 Task: Create tasks for custom objects in education management.
Action: Mouse moved to (13, 58)
Screenshot: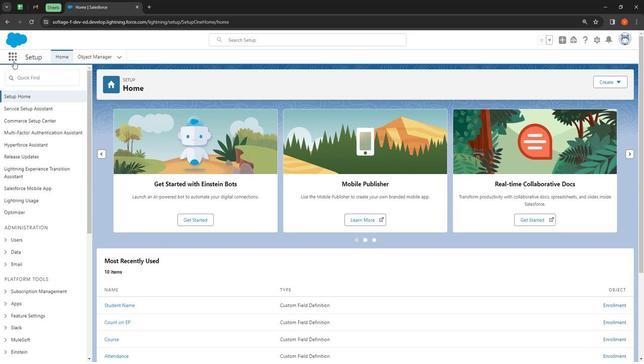 
Action: Mouse pressed left at (13, 58)
Screenshot: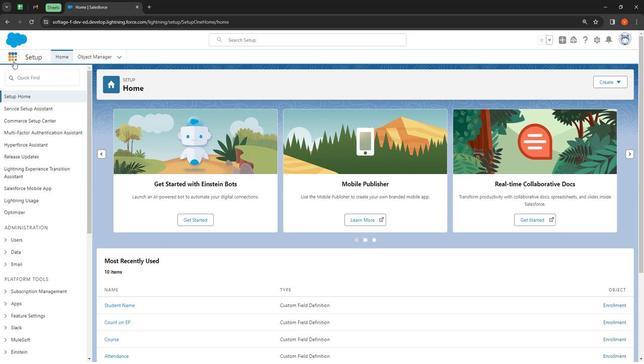 
Action: Mouse moved to (25, 193)
Screenshot: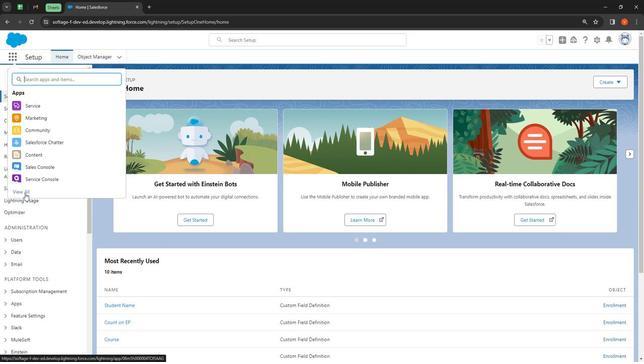 
Action: Mouse pressed left at (25, 193)
Screenshot: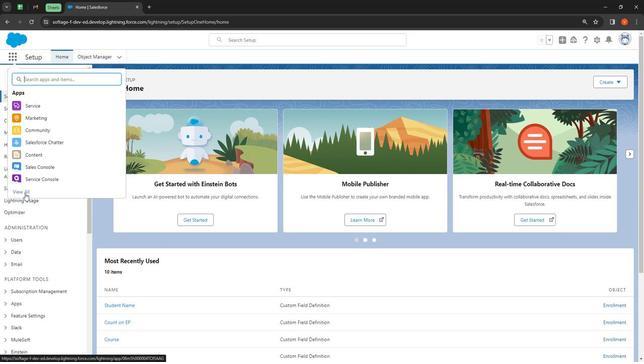 
Action: Mouse moved to (272, 75)
Screenshot: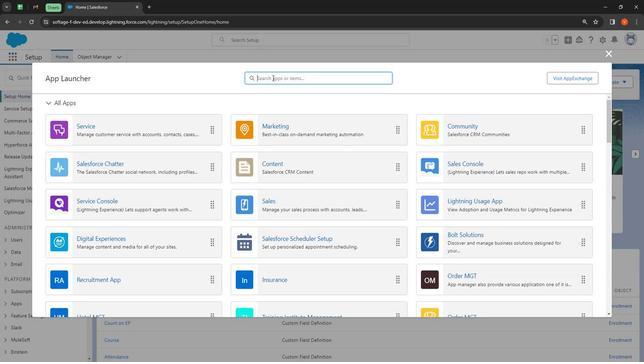 
Action: Mouse pressed left at (272, 75)
Screenshot: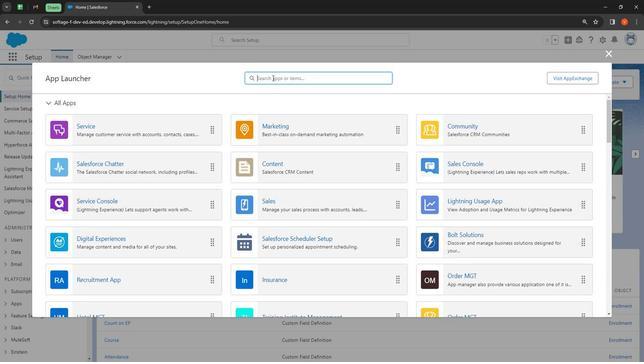 
Action: Mouse moved to (273, 75)
Screenshot: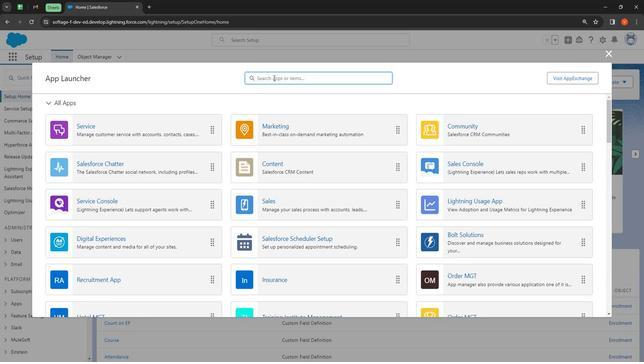 
Action: Key pressed task
Screenshot: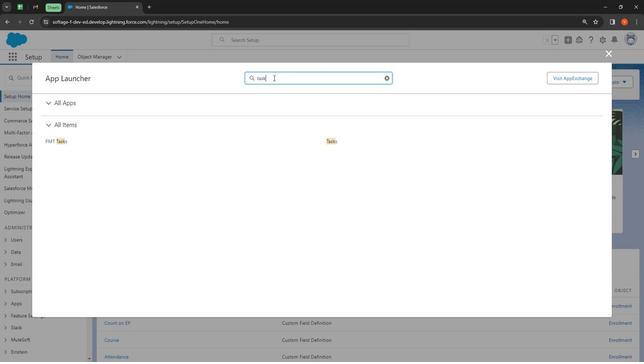
Action: Mouse moved to (331, 142)
Screenshot: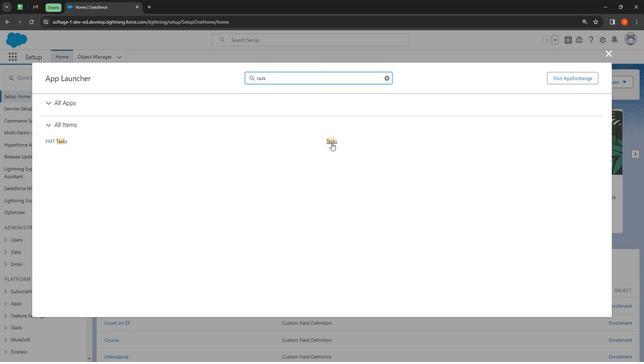 
Action: Mouse pressed left at (331, 142)
Screenshot: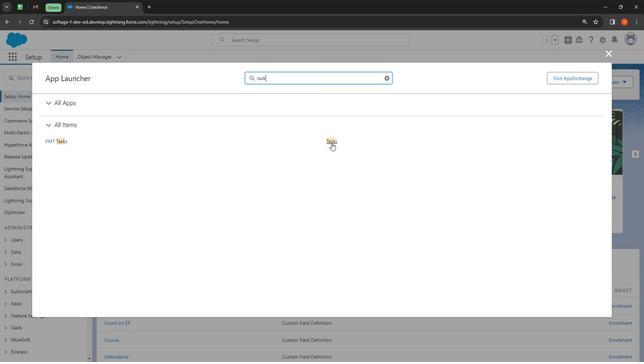 
Action: Mouse moved to (140, 82)
Screenshot: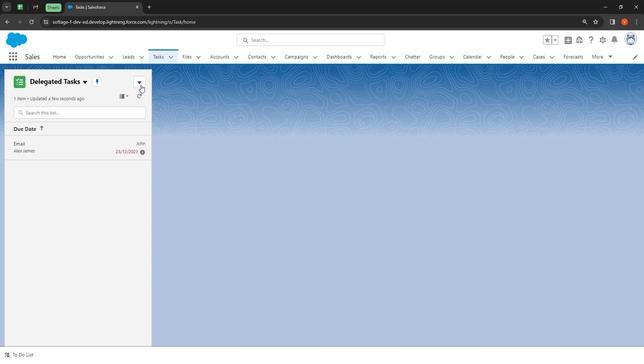 
Action: Mouse pressed left at (140, 82)
Screenshot: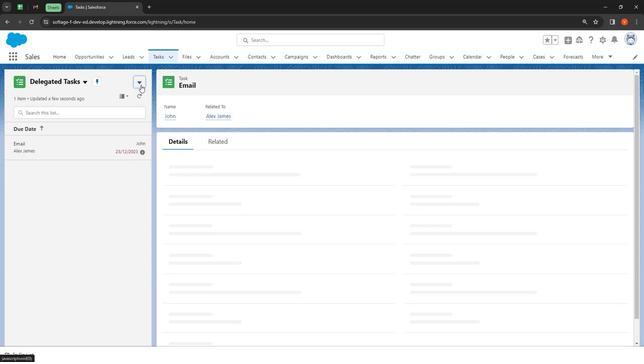 
Action: Mouse moved to (146, 95)
Screenshot: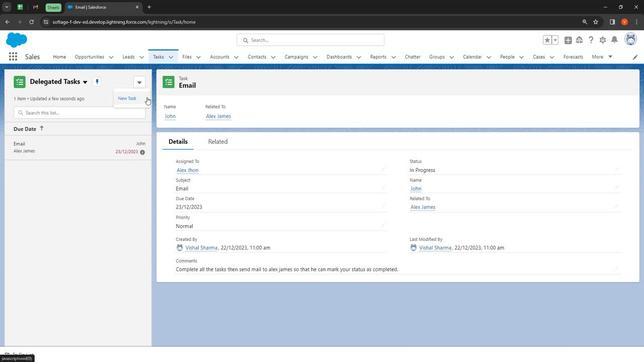 
Action: Mouse pressed left at (146, 95)
Screenshot: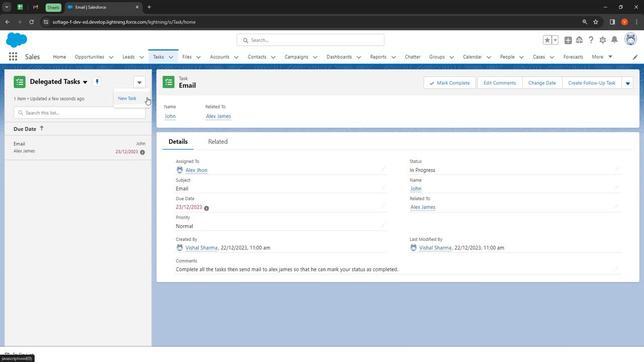 
Action: Mouse moved to (401, 108)
Screenshot: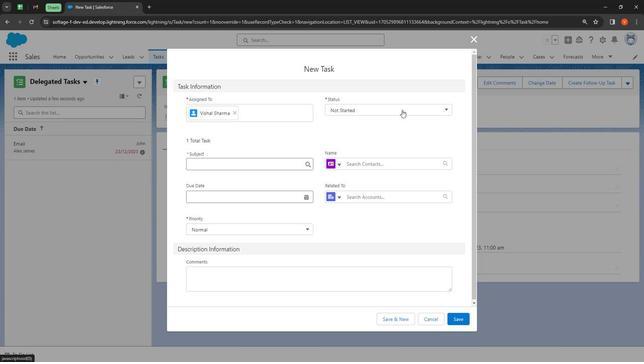 
Action: Mouse pressed left at (401, 108)
Screenshot: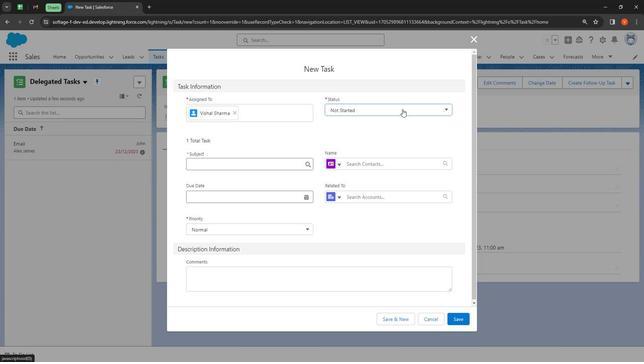 
Action: Mouse moved to (396, 150)
Screenshot: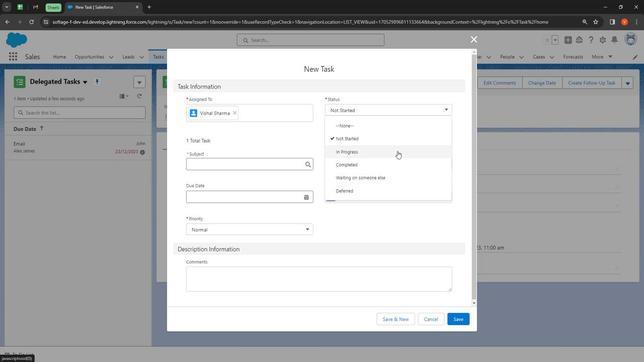 
Action: Mouse pressed left at (396, 150)
Screenshot: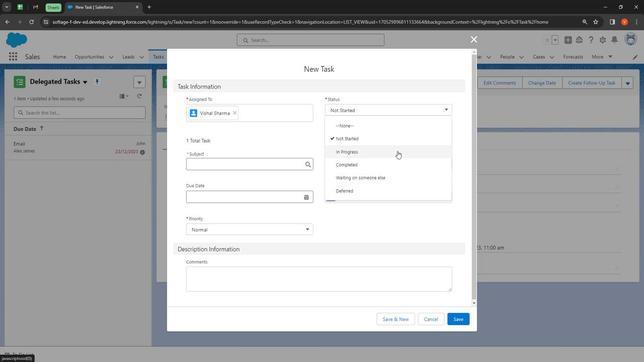 
Action: Mouse moved to (245, 162)
Screenshot: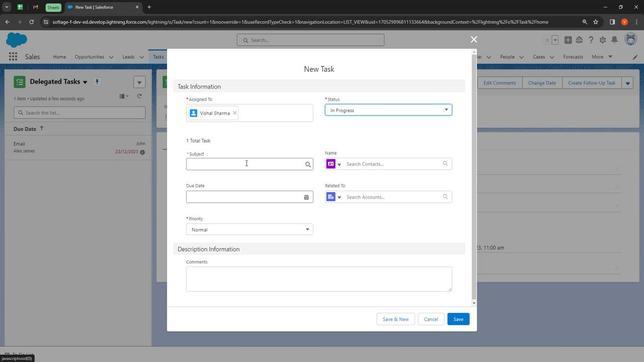
Action: Mouse pressed left at (245, 162)
Screenshot: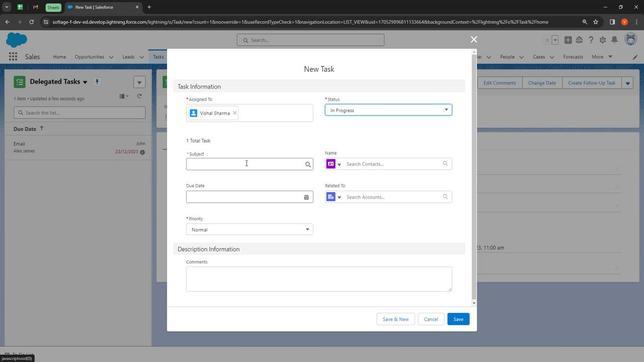 
Action: Mouse moved to (245, 177)
Screenshot: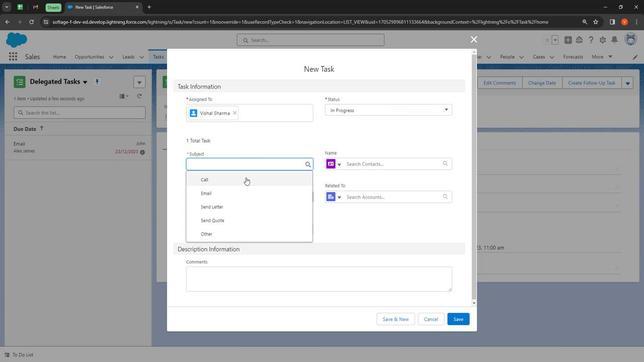 
Action: Mouse pressed left at (245, 177)
Screenshot: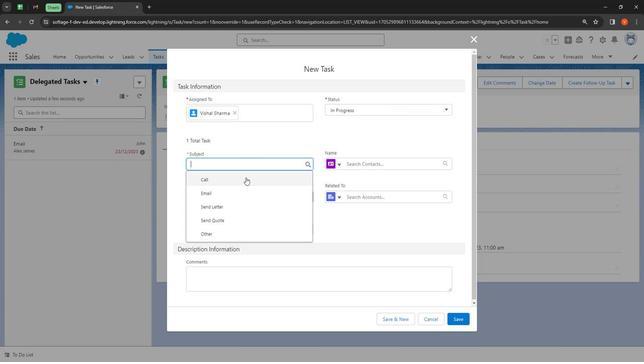 
Action: Mouse moved to (372, 162)
Screenshot: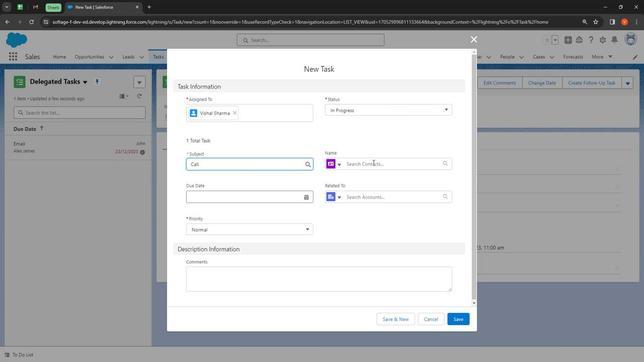 
Action: Mouse pressed left at (372, 162)
Screenshot: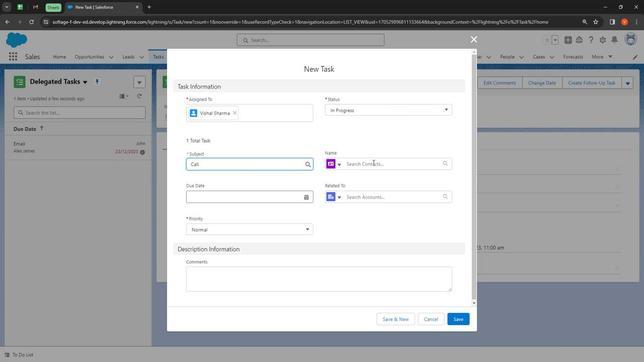 
Action: Mouse moved to (370, 197)
Screenshot: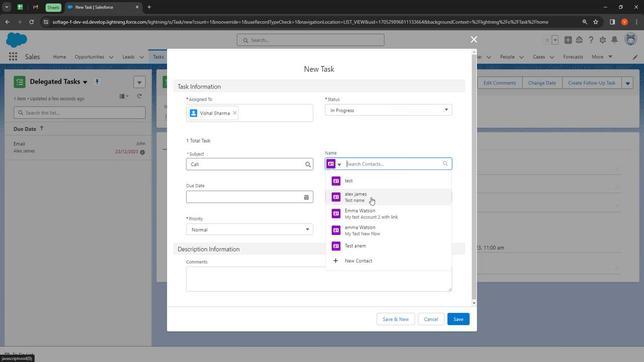 
Action: Mouse pressed left at (370, 197)
Screenshot: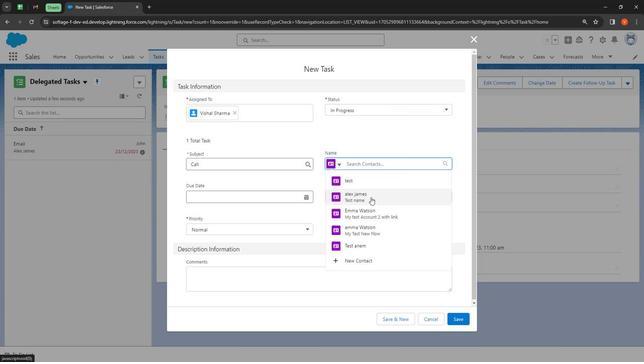 
Action: Mouse moved to (339, 202)
Screenshot: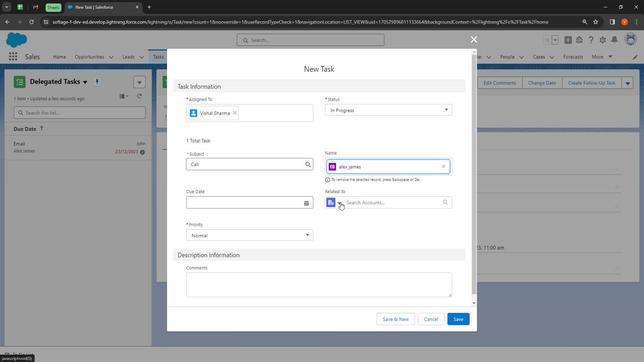 
Action: Mouse pressed left at (339, 202)
Screenshot: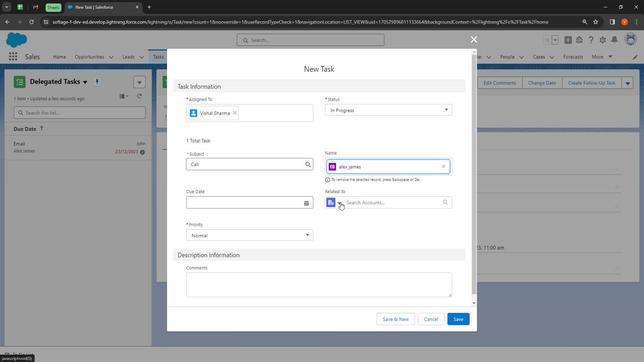 
Action: Mouse moved to (359, 262)
Screenshot: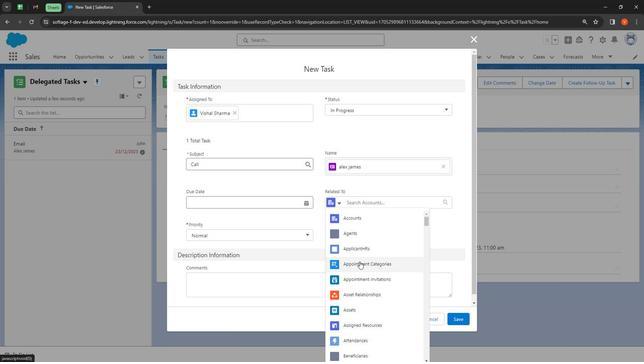 
Action: Mouse scrolled (359, 262) with delta (0, 0)
Screenshot: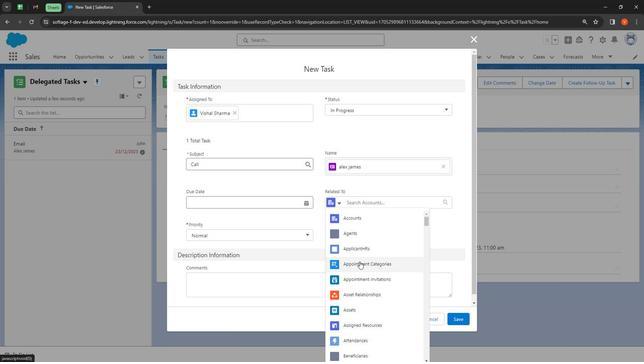 
Action: Mouse moved to (362, 261)
Screenshot: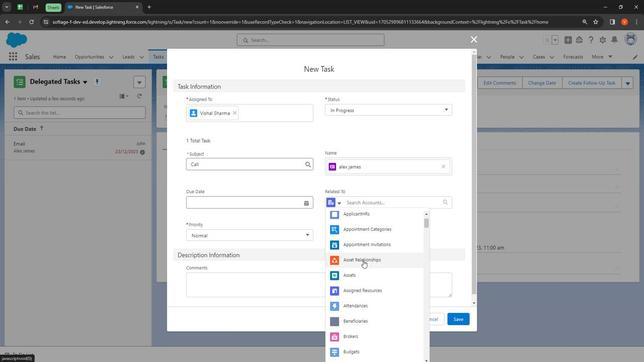 
Action: Mouse scrolled (362, 261) with delta (0, 0)
Screenshot: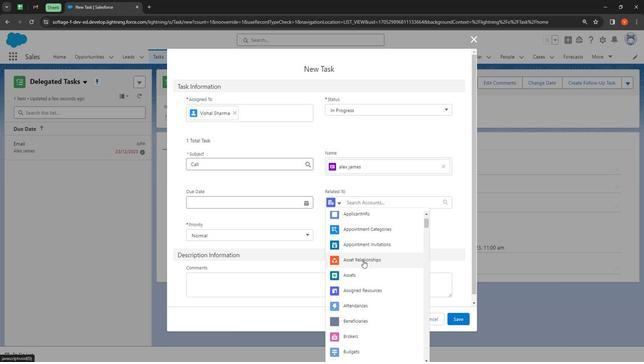 
Action: Mouse scrolled (362, 261) with delta (0, 0)
Screenshot: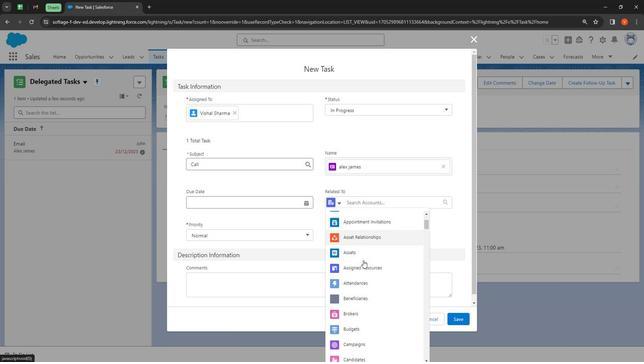 
Action: Mouse scrolled (362, 261) with delta (0, 0)
Screenshot: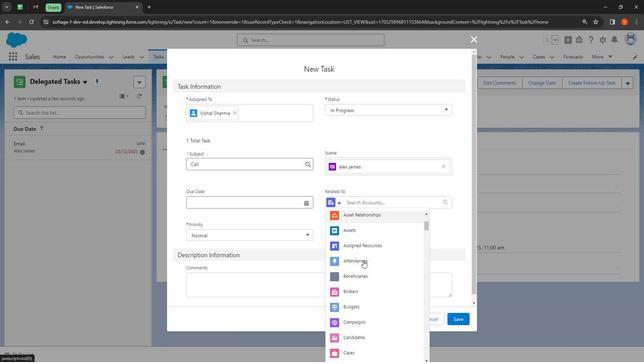 
Action: Mouse scrolled (362, 261) with delta (0, 0)
Screenshot: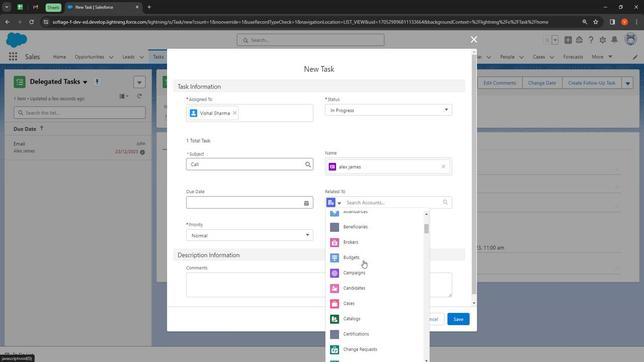 
Action: Mouse moved to (363, 263)
Screenshot: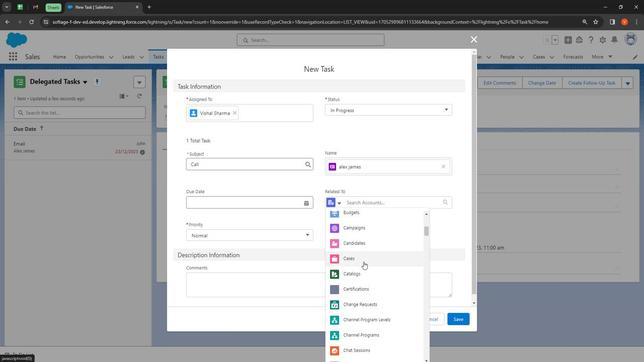 
Action: Mouse scrolled (363, 262) with delta (0, 0)
Screenshot: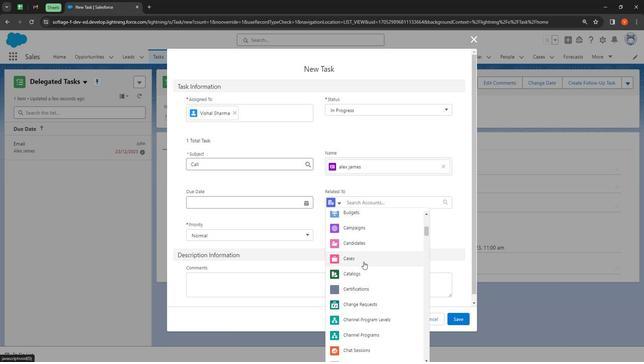 
Action: Mouse moved to (363, 263)
Screenshot: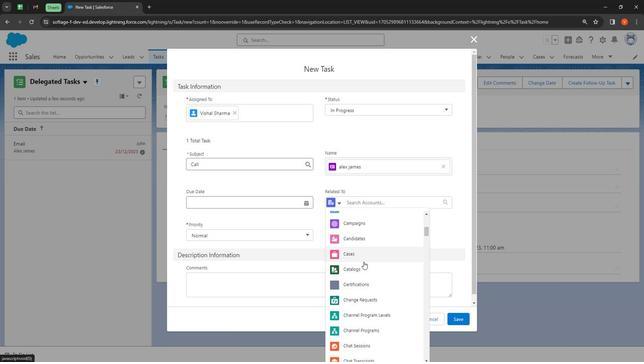 
Action: Mouse scrolled (363, 262) with delta (0, 0)
Screenshot: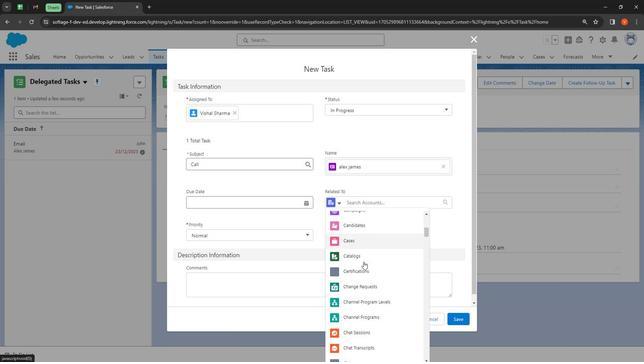 
Action: Mouse scrolled (363, 262) with delta (0, 0)
Screenshot: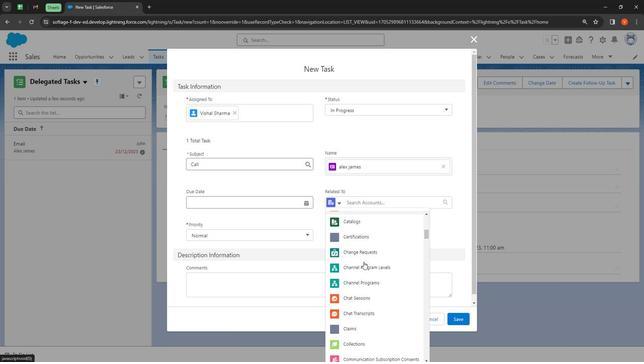 
Action: Mouse scrolled (363, 262) with delta (0, 0)
Screenshot: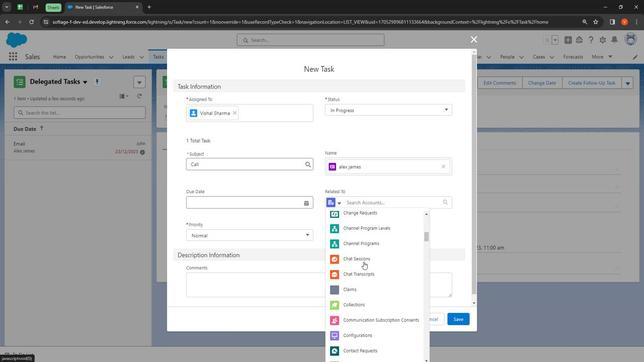 
Action: Mouse scrolled (363, 262) with delta (0, 0)
Screenshot: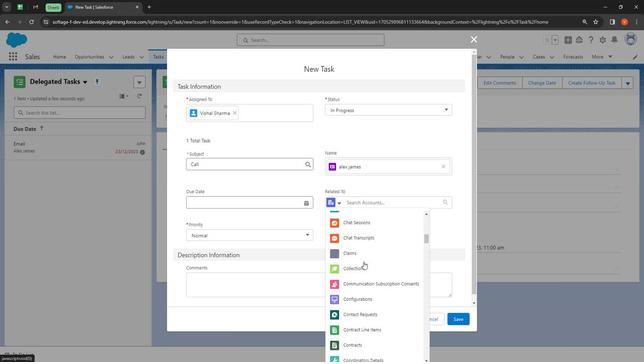 
Action: Mouse scrolled (363, 262) with delta (0, 0)
Screenshot: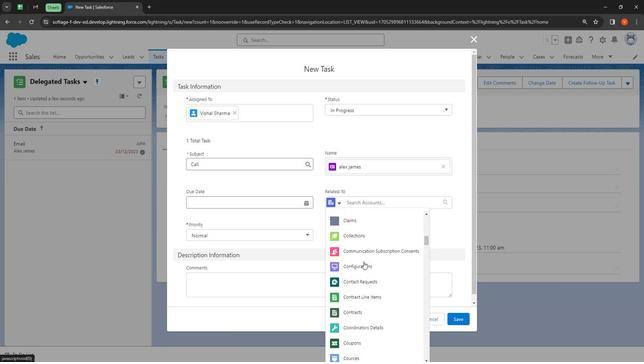 
Action: Mouse moved to (363, 262)
Screenshot: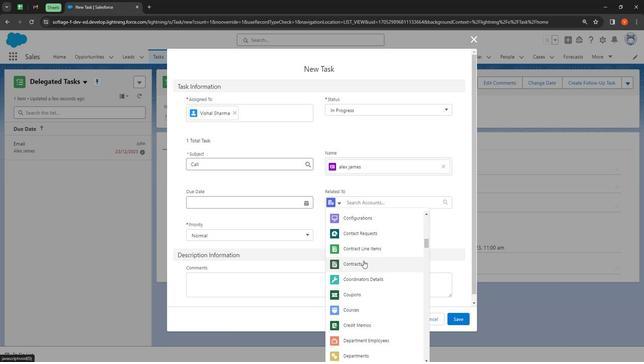 
Action: Mouse scrolled (363, 261) with delta (0, 0)
Screenshot: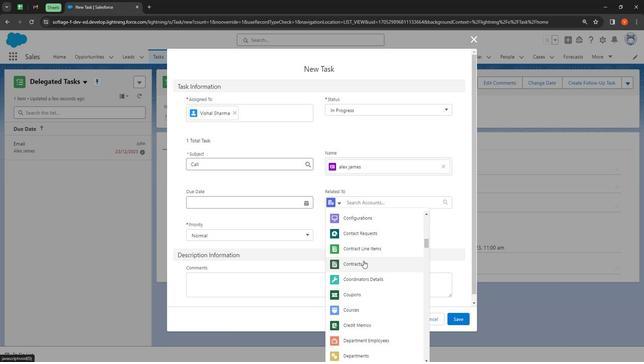 
Action: Mouse scrolled (363, 261) with delta (0, 0)
Screenshot: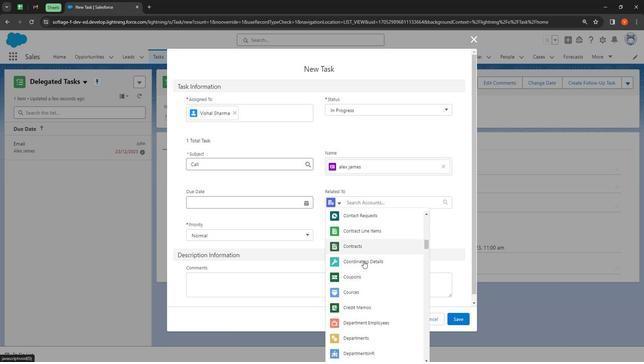 
Action: Mouse scrolled (363, 261) with delta (0, 0)
Screenshot: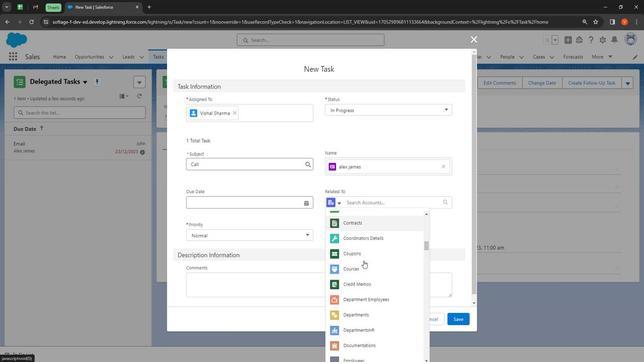 
Action: Mouse scrolled (363, 261) with delta (0, 0)
Screenshot: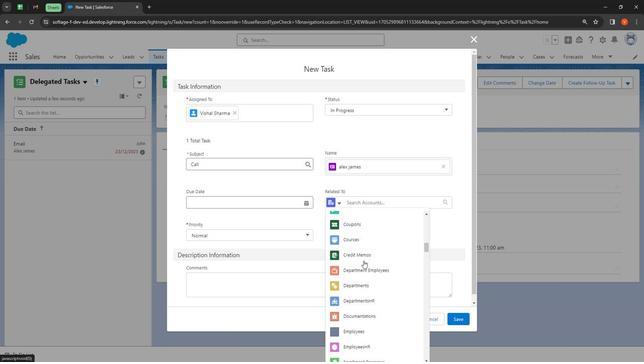 
Action: Mouse scrolled (363, 261) with delta (0, 0)
Screenshot: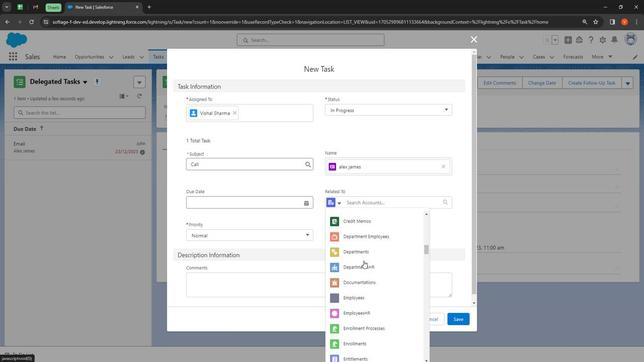 
Action: Mouse scrolled (363, 261) with delta (0, 0)
Screenshot: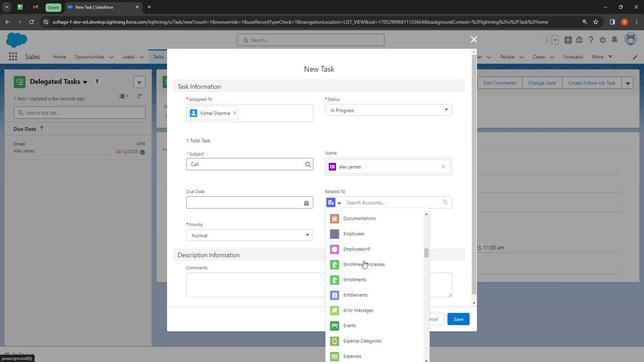 
Action: Mouse scrolled (363, 261) with delta (0, 0)
Screenshot: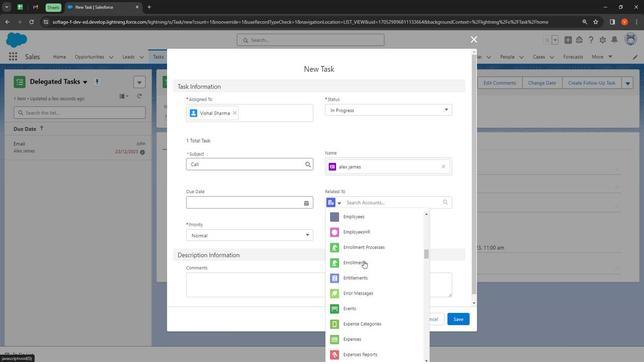 
Action: Mouse scrolled (363, 261) with delta (0, 0)
Screenshot: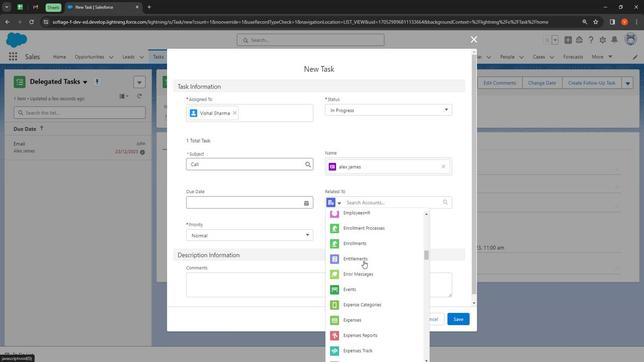 
Action: Mouse moved to (362, 256)
Screenshot: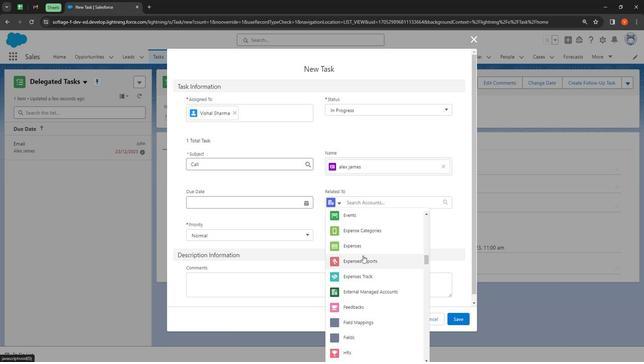 
Action: Mouse scrolled (362, 256) with delta (0, 0)
Screenshot: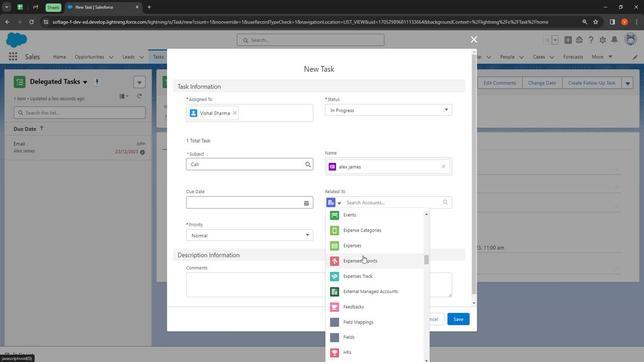 
Action: Mouse scrolled (362, 256) with delta (0, 0)
Screenshot: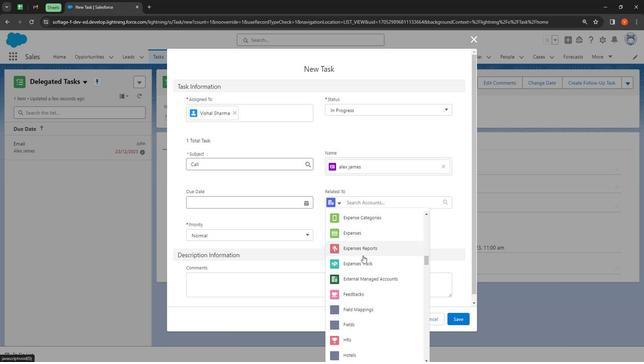
Action: Mouse scrolled (362, 256) with delta (0, 0)
Screenshot: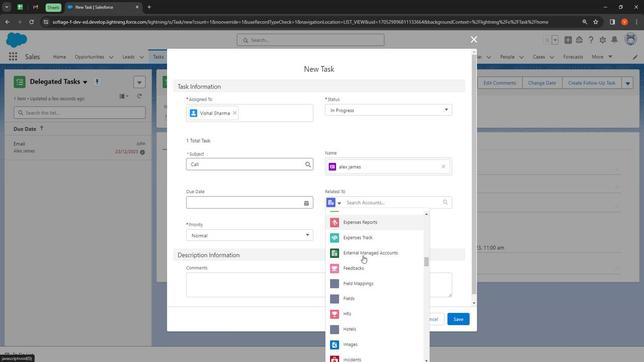 
Action: Mouse scrolled (362, 256) with delta (0, 0)
Screenshot: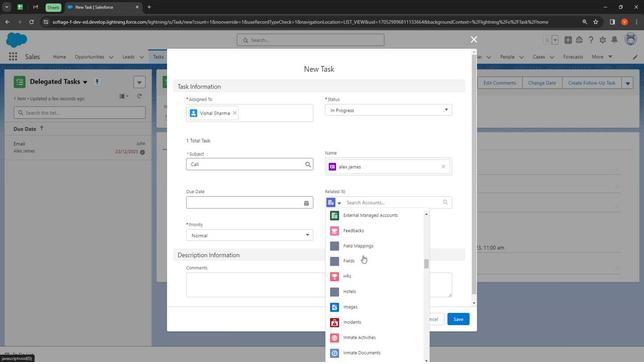 
Action: Mouse moved to (368, 262)
Screenshot: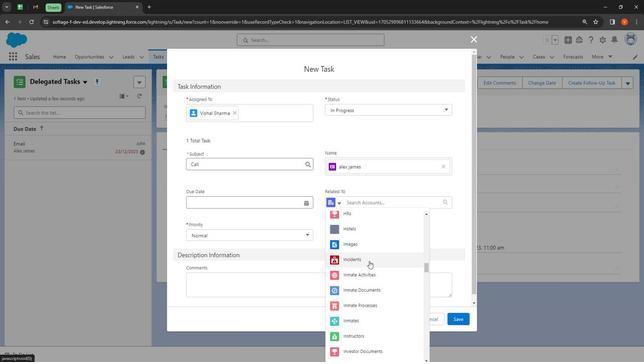 
Action: Mouse scrolled (368, 261) with delta (0, 0)
Screenshot: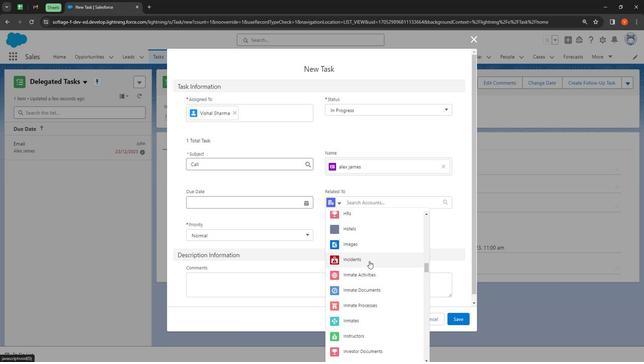 
Action: Mouse moved to (369, 263)
Screenshot: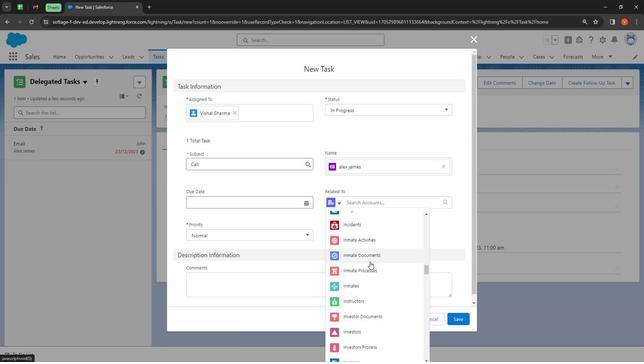 
Action: Mouse scrolled (369, 262) with delta (0, 0)
Screenshot: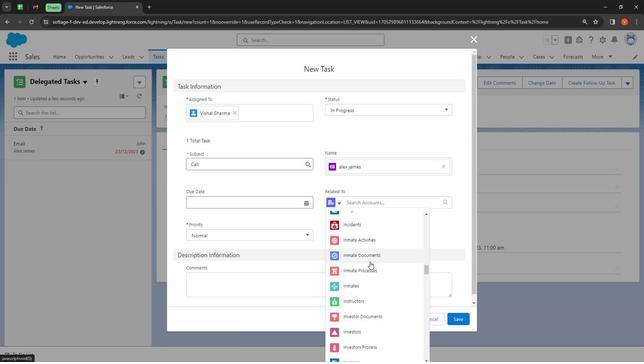 
Action: Mouse moved to (369, 263)
Screenshot: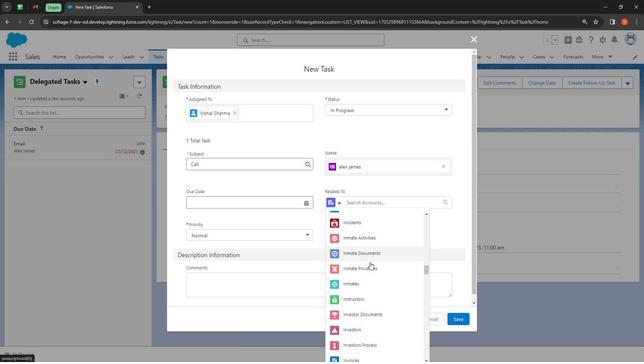 
Action: Mouse scrolled (369, 263) with delta (0, 0)
Screenshot: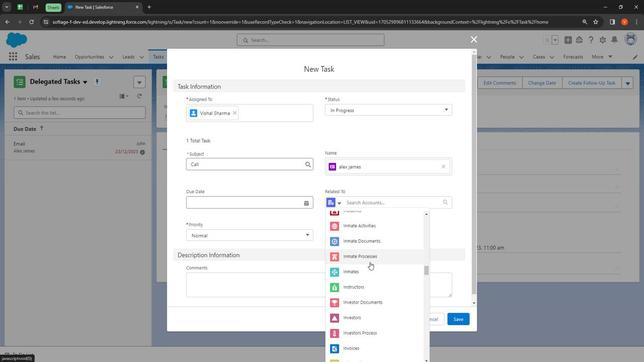 
Action: Mouse scrolled (369, 263) with delta (0, 0)
Screenshot: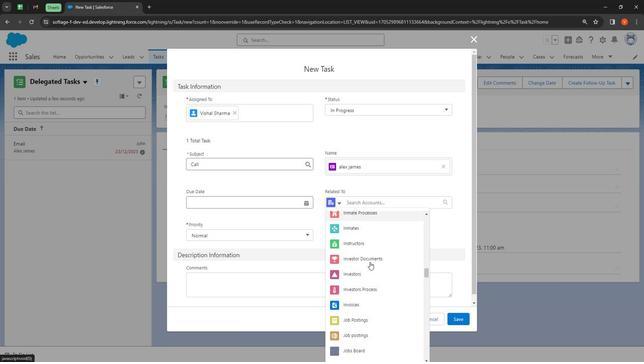 
Action: Mouse scrolled (369, 263) with delta (0, 0)
Screenshot: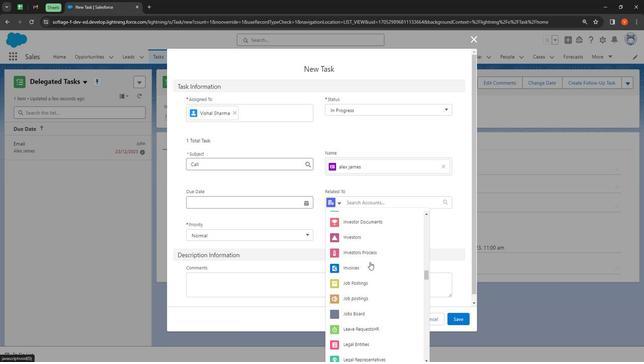 
Action: Mouse moved to (370, 263)
Screenshot: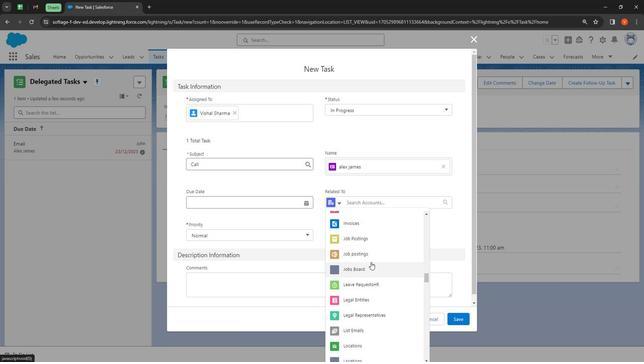 
Action: Mouse scrolled (370, 263) with delta (0, 0)
Screenshot: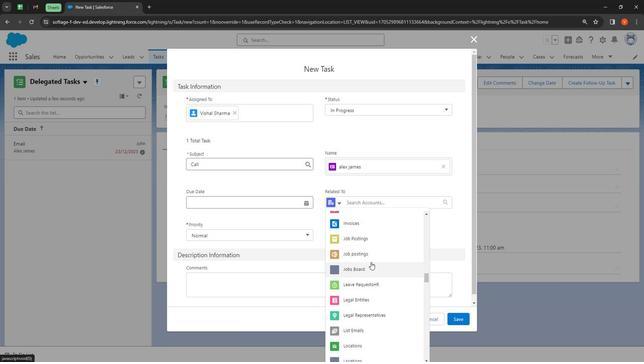 
Action: Mouse moved to (372, 260)
Screenshot: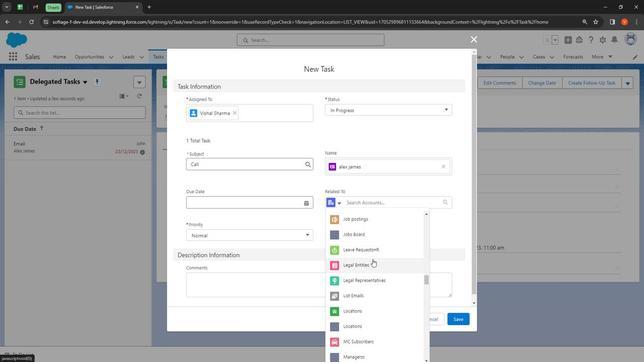 
Action: Mouse scrolled (372, 260) with delta (0, 0)
Screenshot: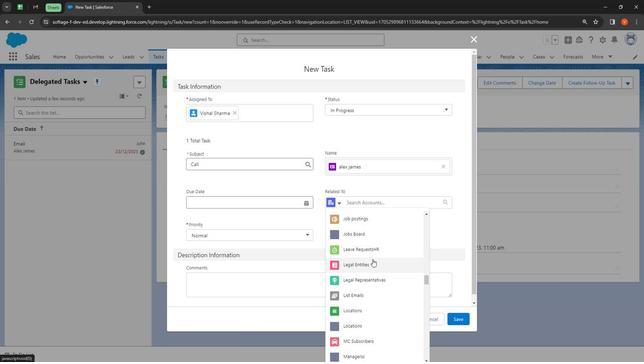 
Action: Mouse scrolled (372, 260) with delta (0, 0)
Screenshot: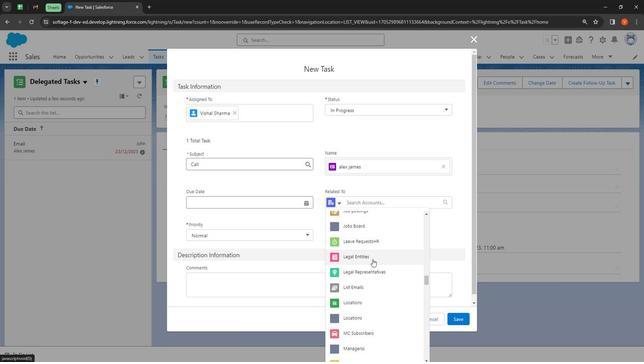 
Action: Mouse scrolled (372, 260) with delta (0, 0)
Screenshot: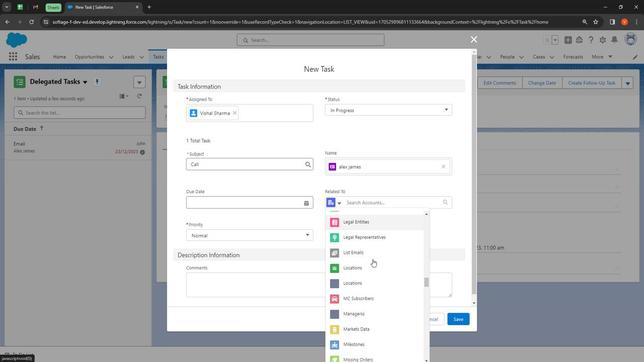 
Action: Mouse scrolled (372, 260) with delta (0, 0)
Screenshot: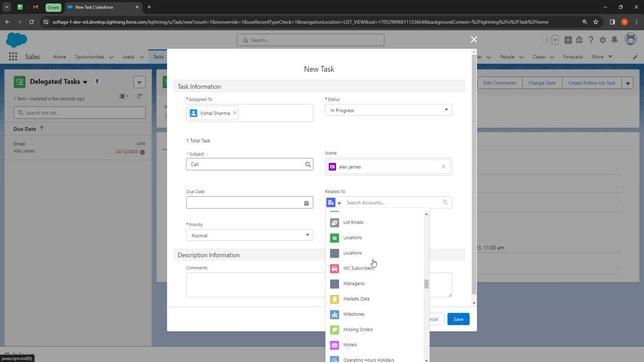 
Action: Mouse moved to (372, 259)
Screenshot: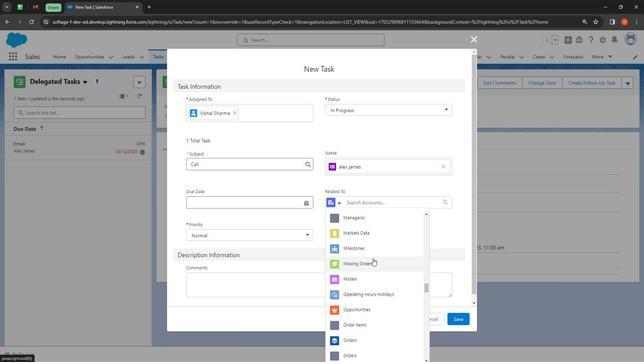 
Action: Mouse scrolled (372, 259) with delta (0, 0)
Screenshot: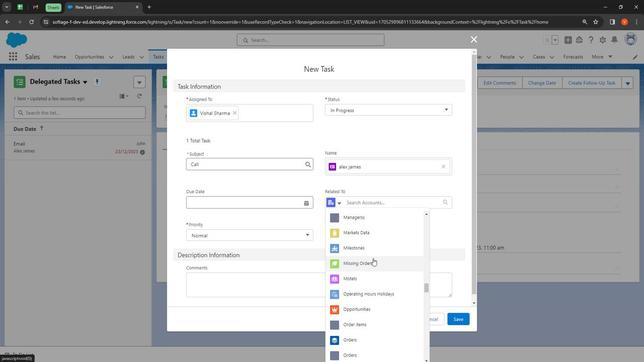 
Action: Mouse scrolled (372, 259) with delta (0, 0)
Screenshot: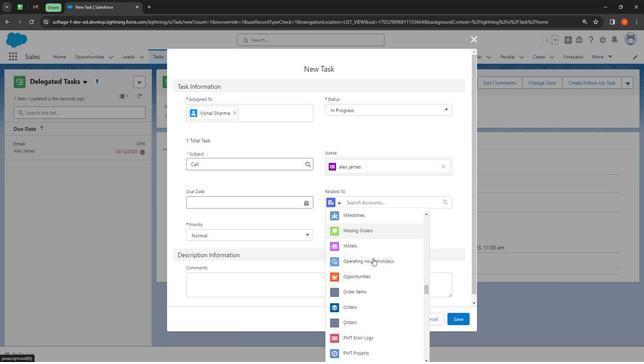 
Action: Mouse scrolled (372, 259) with delta (0, 0)
Screenshot: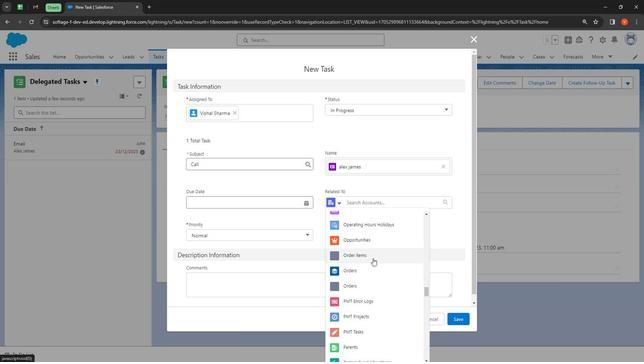 
Action: Mouse scrolled (372, 259) with delta (0, 0)
Screenshot: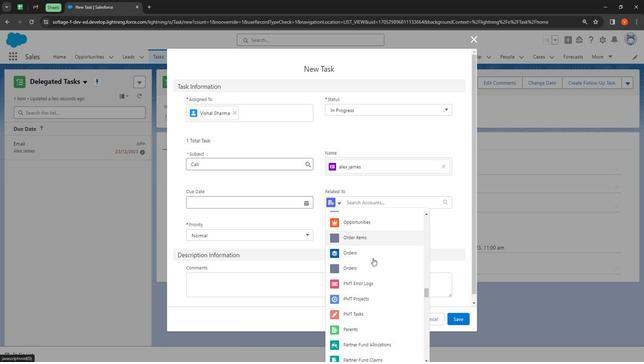 
Action: Mouse scrolled (372, 259) with delta (0, 0)
Screenshot: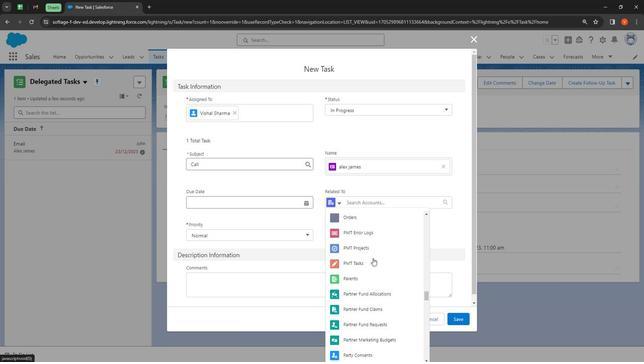 
Action: Mouse moved to (360, 246)
Screenshot: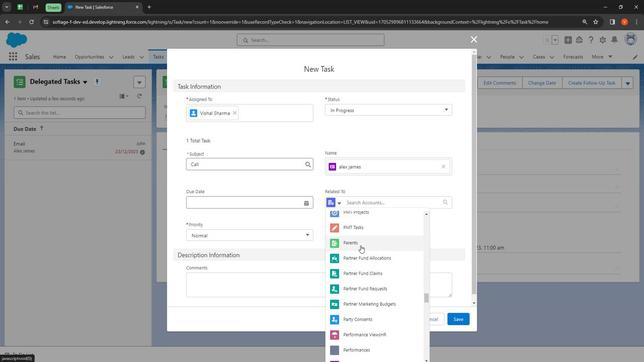 
Action: Mouse pressed left at (360, 246)
Screenshot: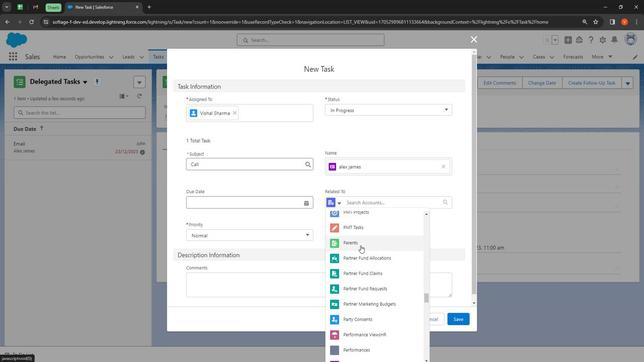 
Action: Mouse moved to (364, 201)
Screenshot: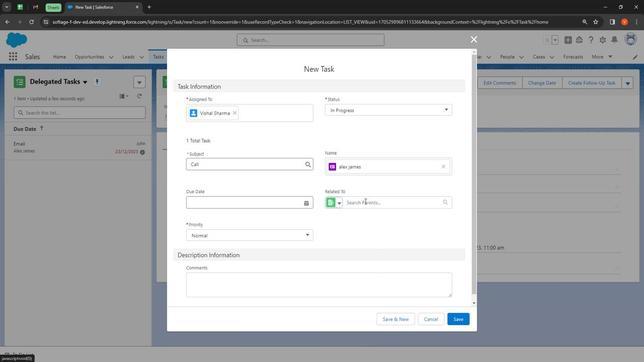 
Action: Mouse pressed left at (364, 201)
Screenshot: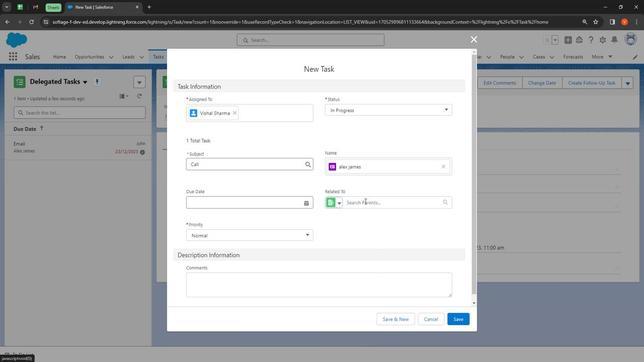 
Action: Mouse moved to (367, 232)
Screenshot: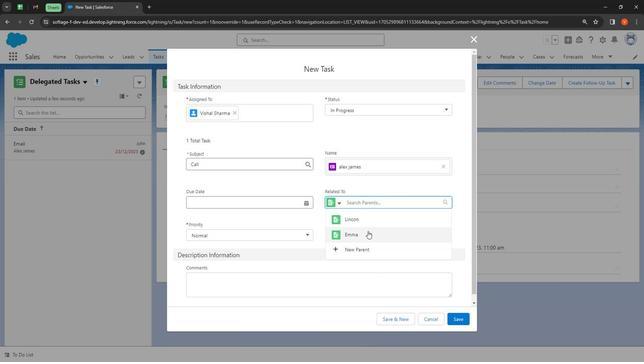 
Action: Mouse pressed left at (367, 232)
Screenshot: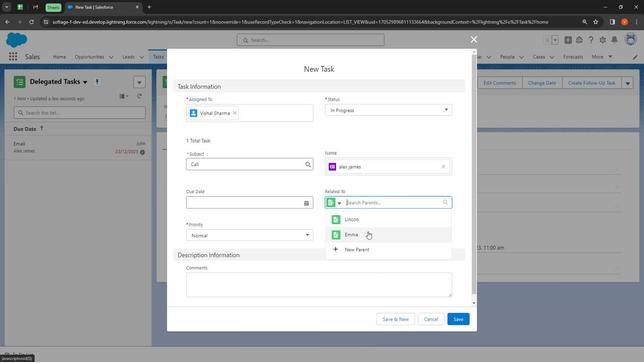 
Action: Mouse moved to (253, 205)
Screenshot: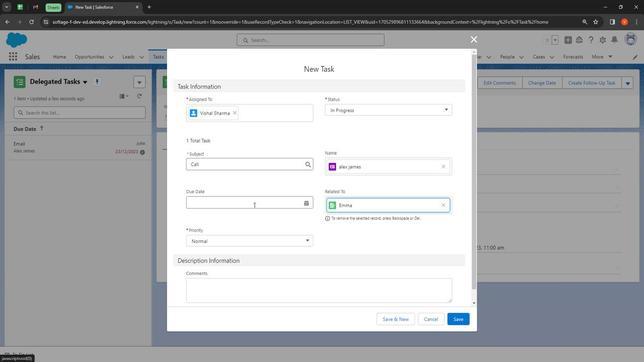 
Action: Mouse pressed left at (253, 205)
Screenshot: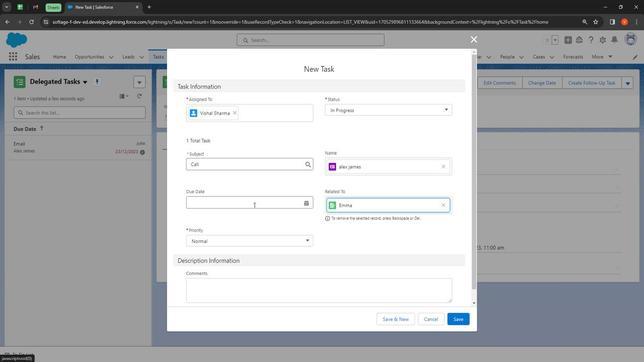 
Action: Mouse moved to (248, 279)
Screenshot: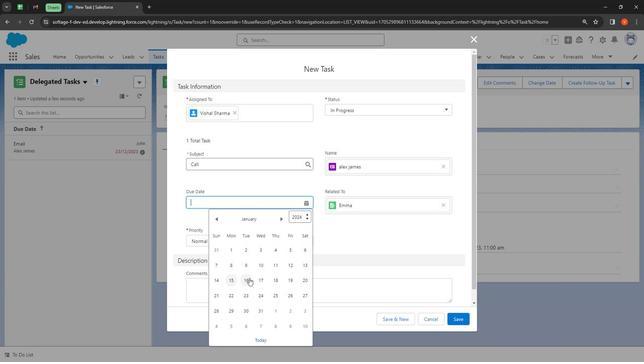 
Action: Mouse pressed left at (248, 279)
Screenshot: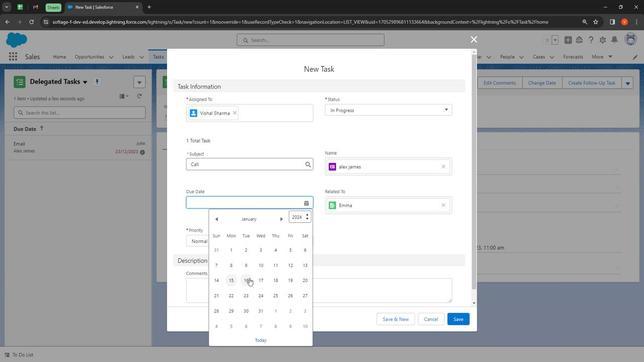 
Action: Mouse moved to (218, 246)
Screenshot: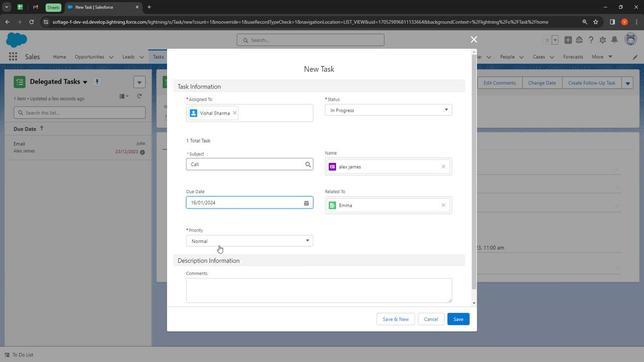 
Action: Mouse pressed left at (218, 246)
Screenshot: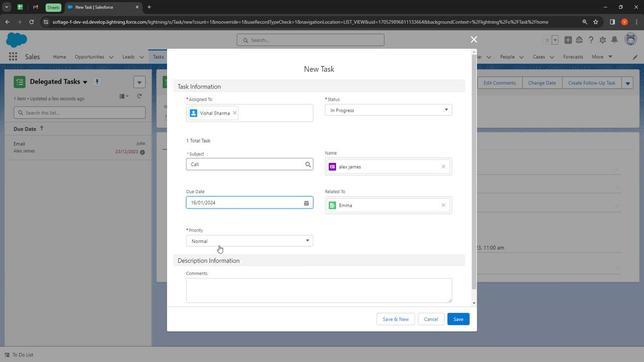 
Action: Mouse moved to (222, 273)
Screenshot: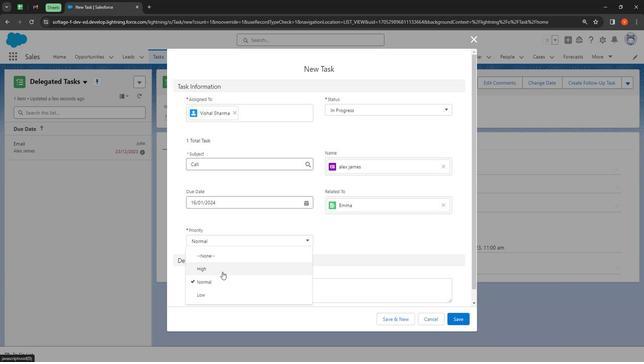 
Action: Mouse pressed left at (222, 273)
Screenshot: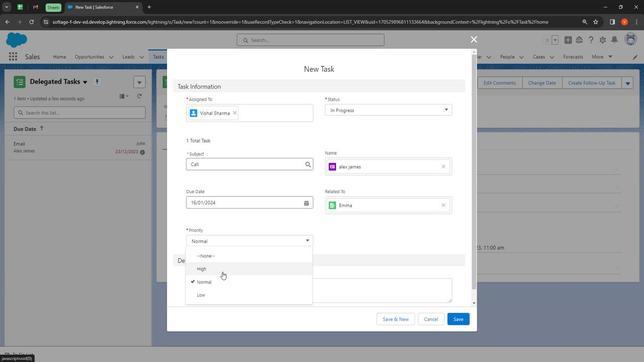 
Action: Mouse moved to (223, 288)
Screenshot: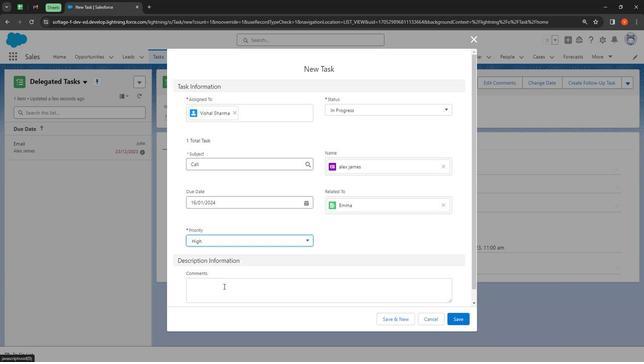 
Action: Mouse pressed left at (223, 288)
Screenshot: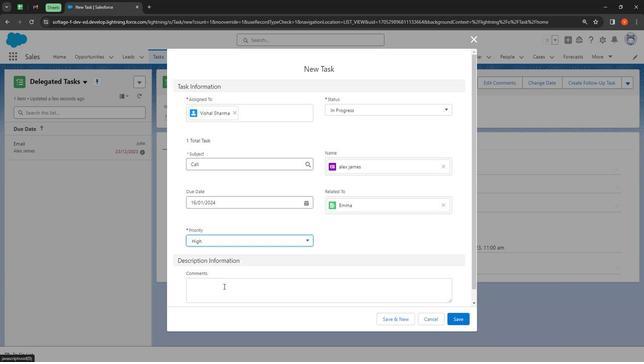 
Action: Mouse moved to (285, 276)
Screenshot: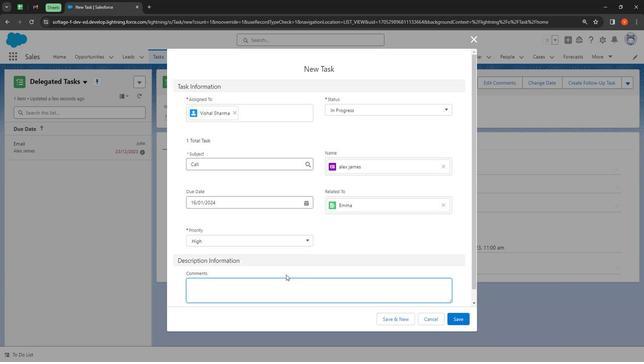 
Action: Key pressed complete<Key.space>this<Key.space>task<Key.space>it<Key.space>is<Key.space>important<Key.space>as<Key.space>t<Key.backspace>due<Key.space>date<Key.space>for<Key.space>this<Key.space>tas<Key.backspace>sk<Key.space>is<Key.space>of<Key.space>tommorow
Screenshot: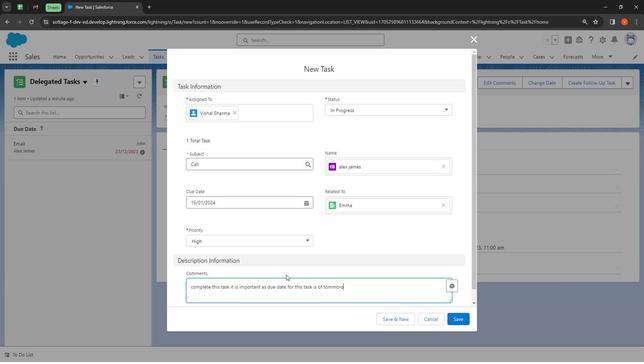 
Action: Mouse moved to (331, 288)
Screenshot: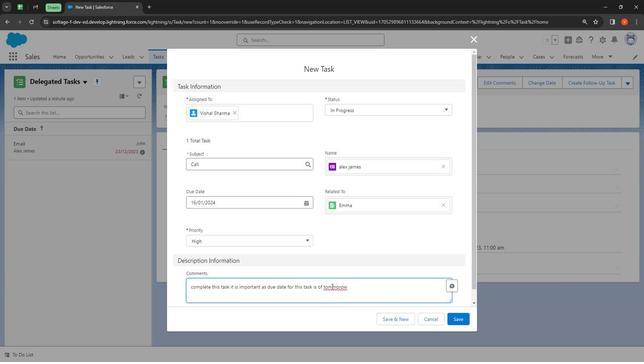 
Action: Mouse pressed right at (331, 288)
Screenshot: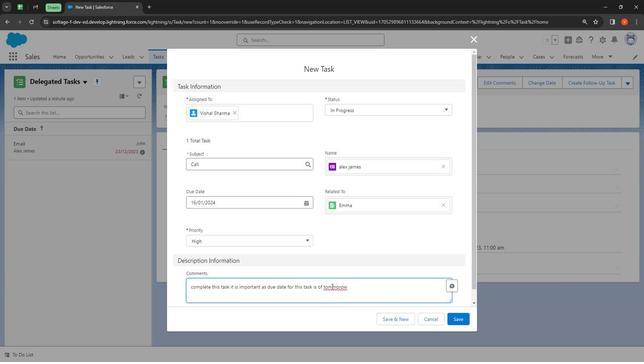 
Action: Mouse moved to (354, 148)
Screenshot: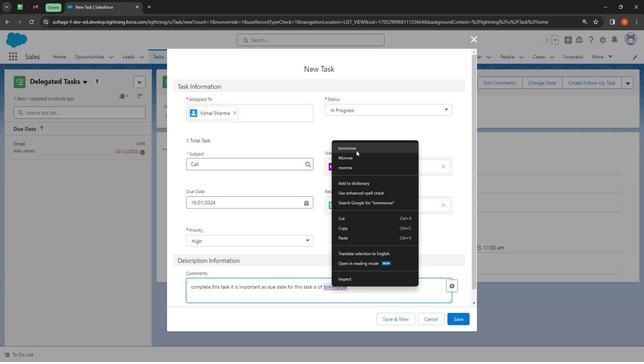 
Action: Mouse pressed left at (354, 148)
Screenshot: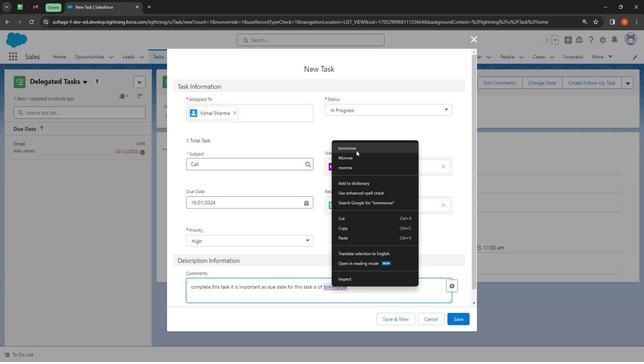 
Action: Mouse moved to (404, 262)
Screenshot: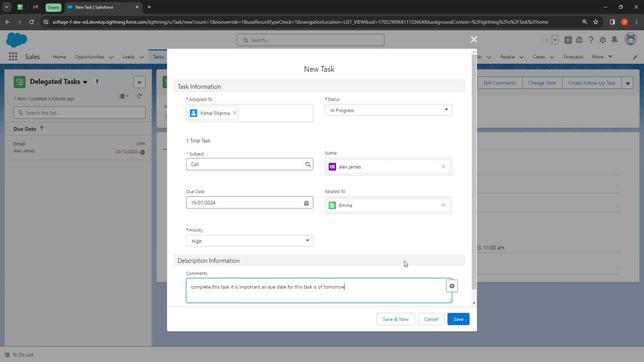 
Action: Mouse scrolled (404, 261) with delta (0, 0)
Screenshot: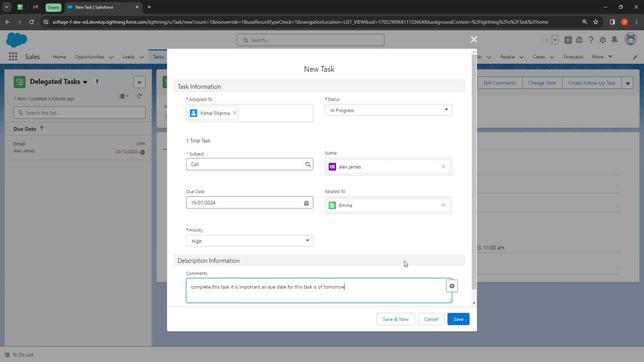 
Action: Mouse moved to (403, 262)
Screenshot: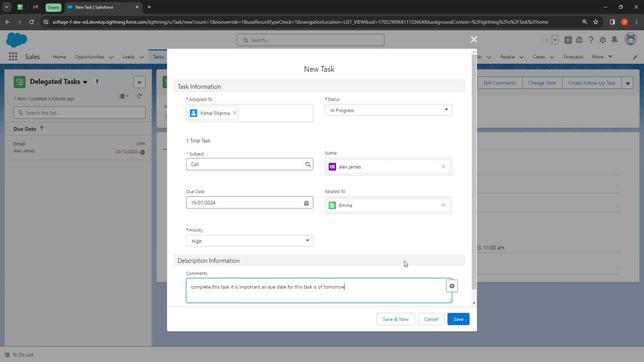 
Action: Mouse scrolled (403, 261) with delta (0, 0)
Screenshot: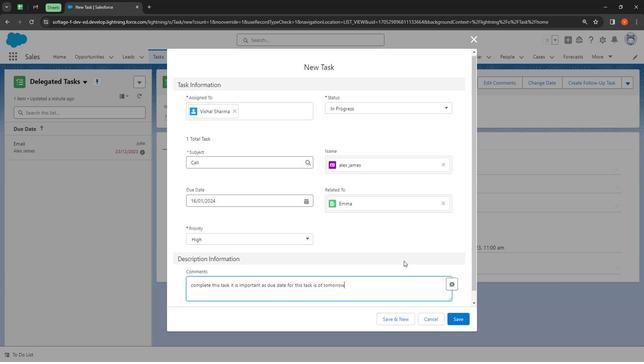 
Action: Mouse moved to (403, 262)
Screenshot: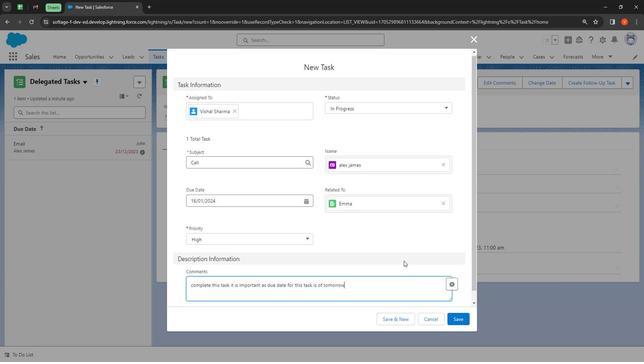 
Action: Mouse scrolled (403, 261) with delta (0, 0)
Screenshot: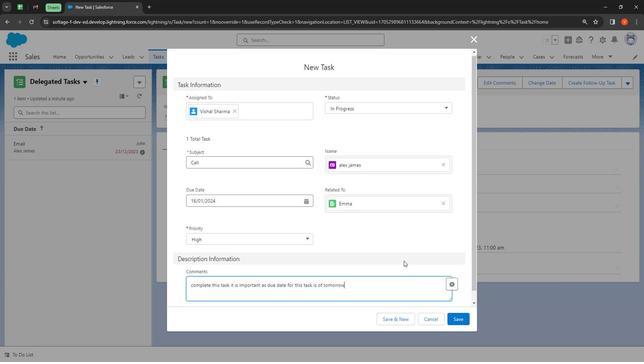 
Action: Mouse moved to (402, 262)
Screenshot: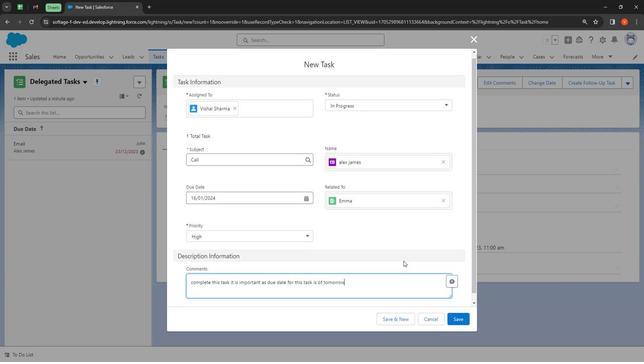 
Action: Mouse scrolled (402, 261) with delta (0, 0)
Screenshot: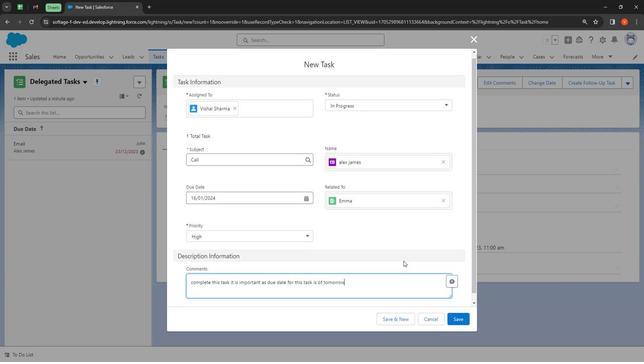
Action: Mouse moved to (402, 262)
Screenshot: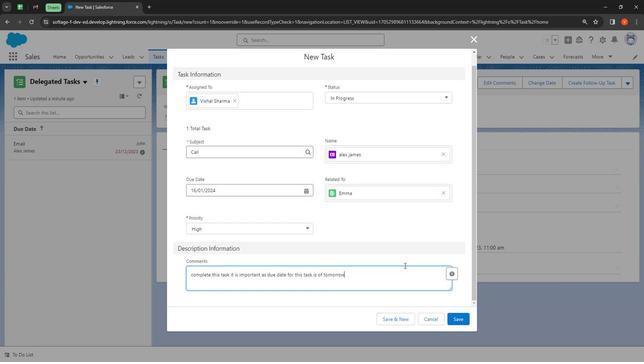 
Action: Mouse scrolled (402, 262) with delta (0, 0)
Screenshot: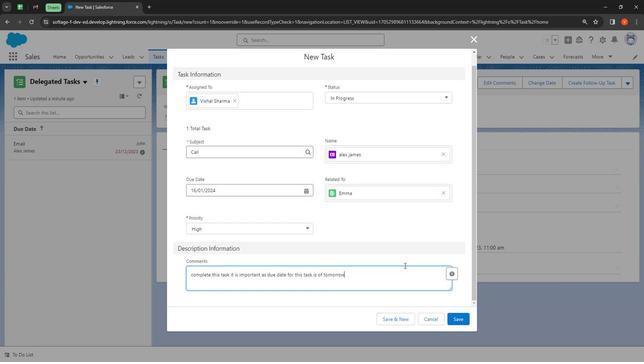 
Action: Mouse moved to (453, 320)
Screenshot: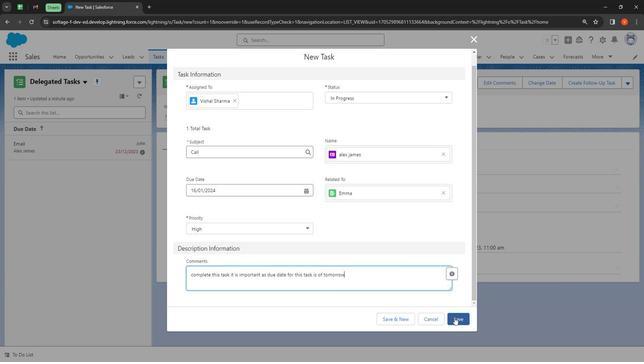 
Action: Mouse pressed left at (453, 320)
Screenshot: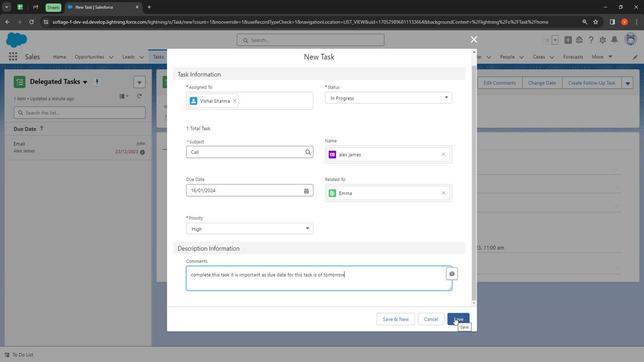 
Action: Mouse moved to (144, 76)
Screenshot: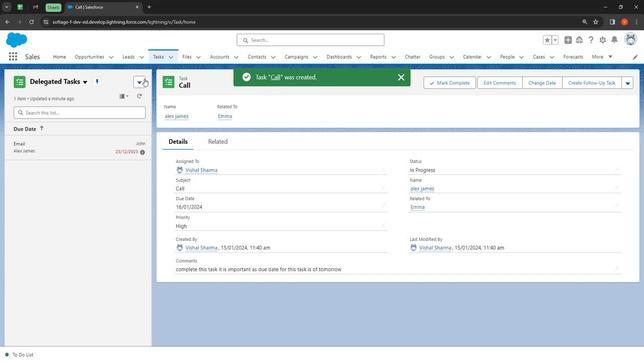 
Action: Mouse pressed left at (144, 76)
Screenshot: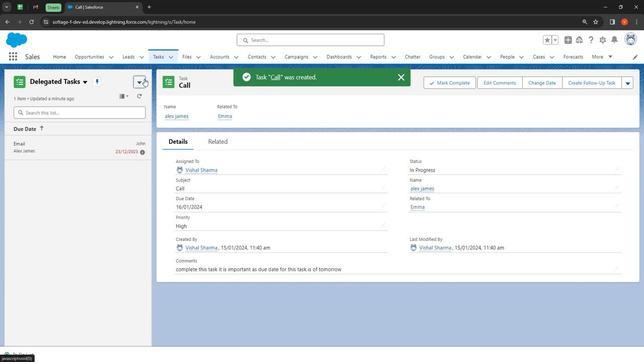 
Action: Mouse moved to (129, 95)
Screenshot: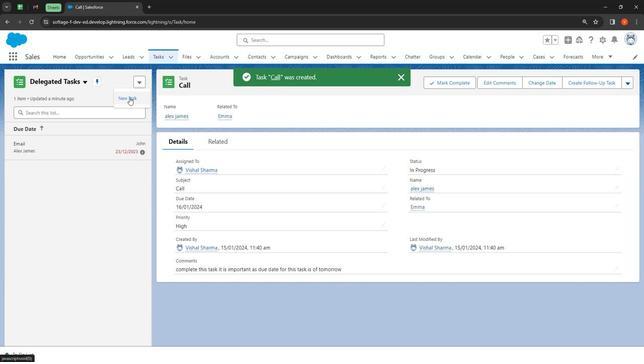 
Action: Mouse pressed left at (129, 95)
Screenshot: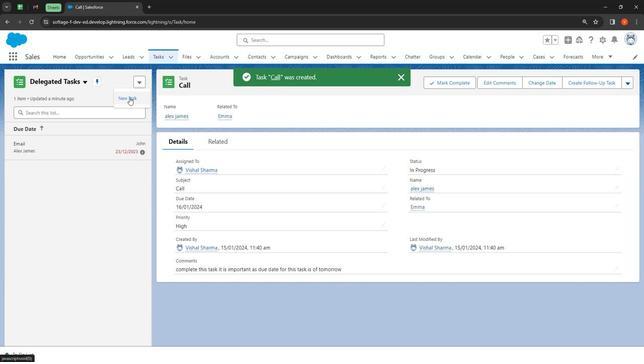 
Action: Mouse moved to (356, 110)
Screenshot: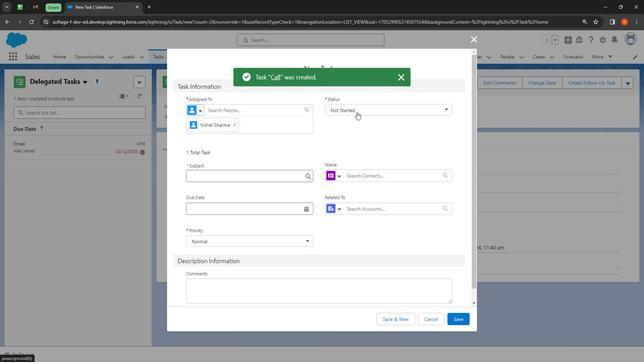 
Action: Mouse pressed left at (356, 110)
Screenshot: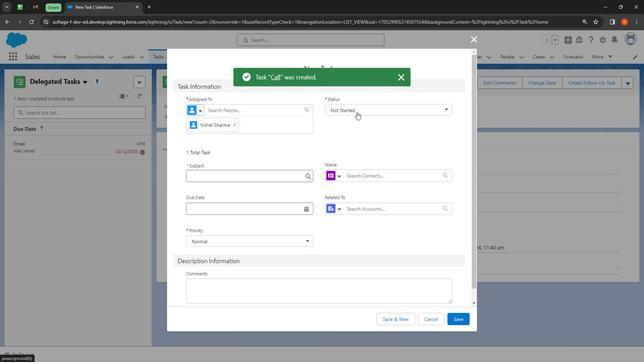 
Action: Mouse moved to (373, 184)
Screenshot: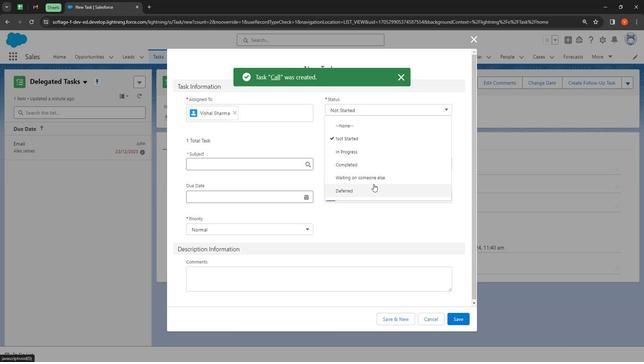 
Action: Mouse pressed left at (373, 184)
Screenshot: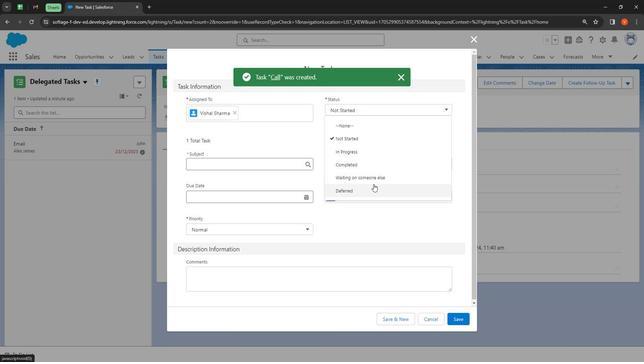 
Action: Mouse moved to (282, 163)
Screenshot: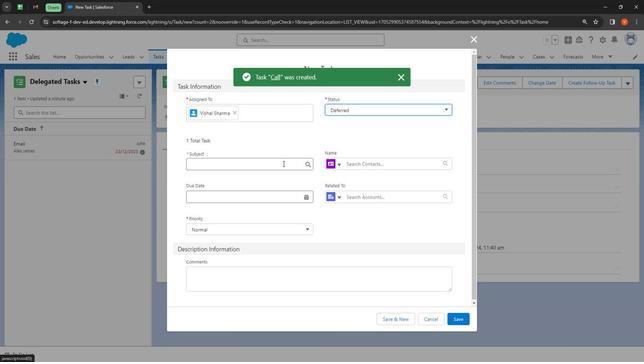 
Action: Mouse pressed left at (282, 163)
Screenshot: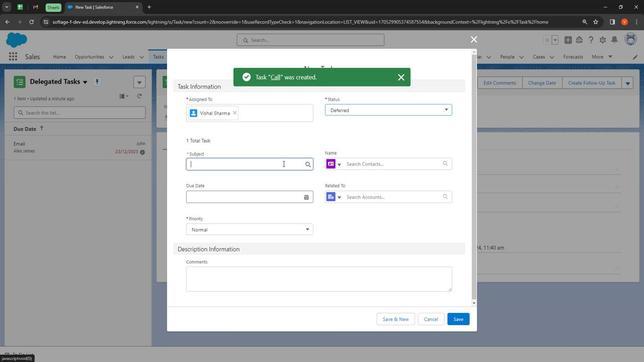 
Action: Mouse moved to (263, 224)
Screenshot: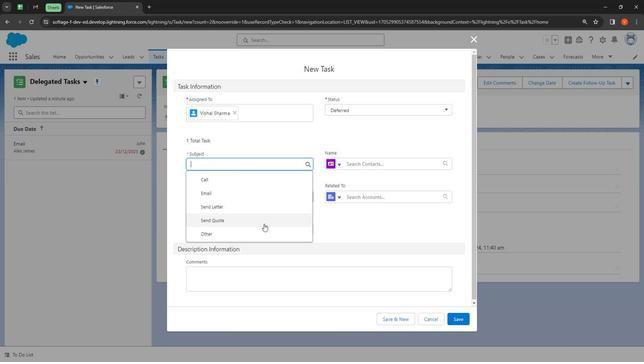 
Action: Mouse pressed left at (263, 224)
Screenshot: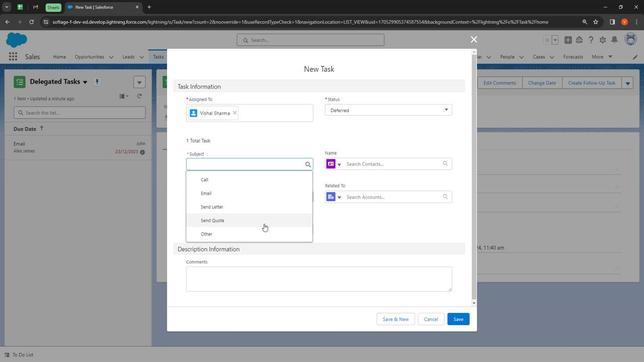 
Action: Mouse moved to (356, 167)
Screenshot: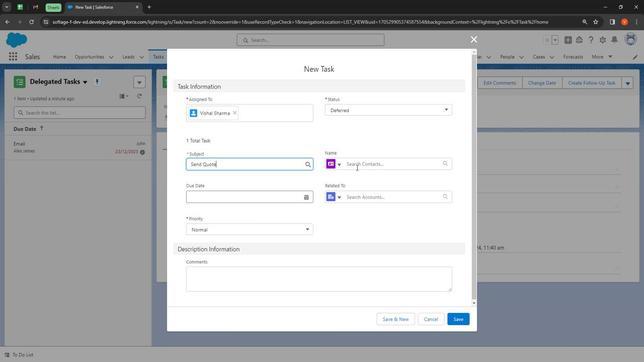
Action: Mouse pressed left at (356, 167)
Screenshot: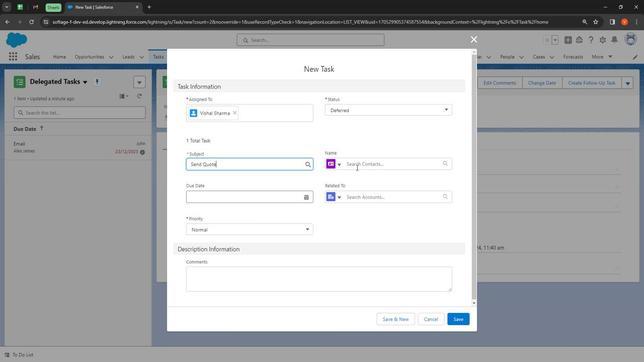 
Action: Mouse moved to (380, 197)
Screenshot: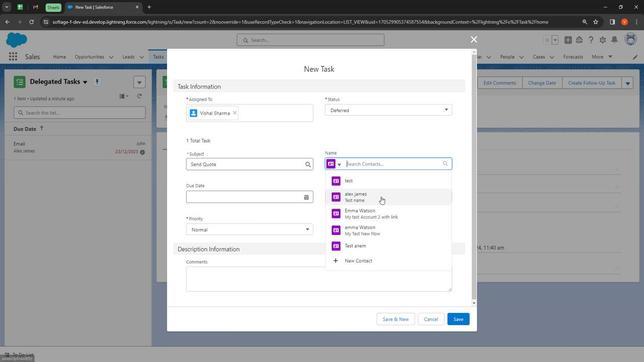 
Action: Mouse pressed left at (380, 197)
Screenshot: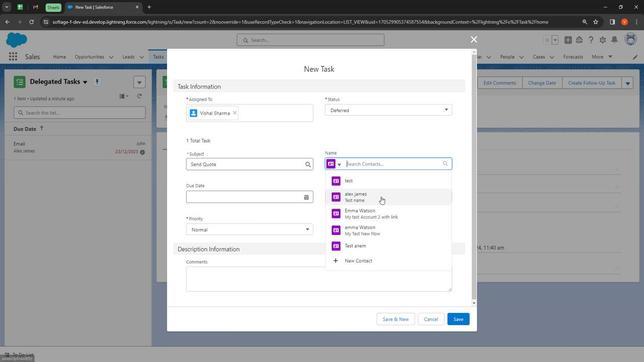 
Action: Mouse moved to (231, 206)
Screenshot: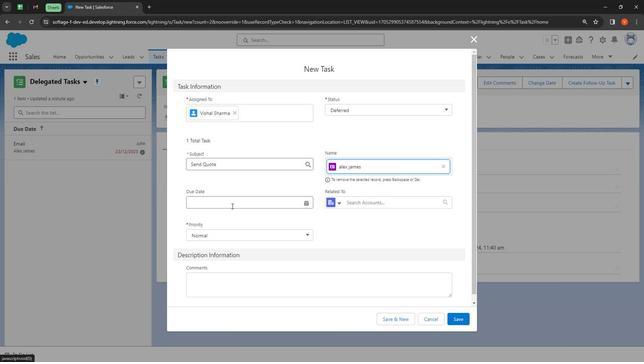 
Action: Mouse pressed left at (231, 206)
Screenshot: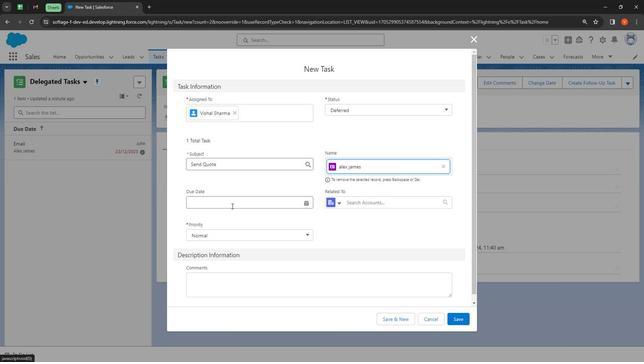 
Action: Mouse moved to (277, 284)
Screenshot: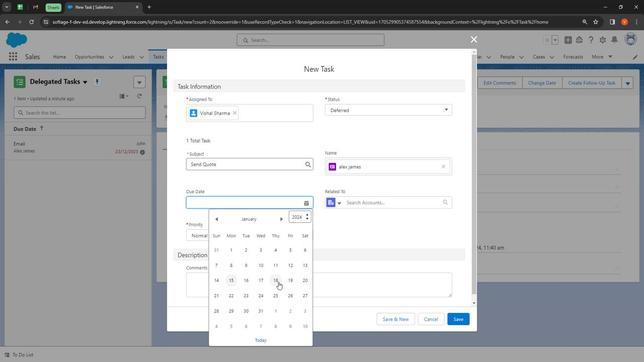
Action: Mouse pressed left at (277, 284)
Screenshot: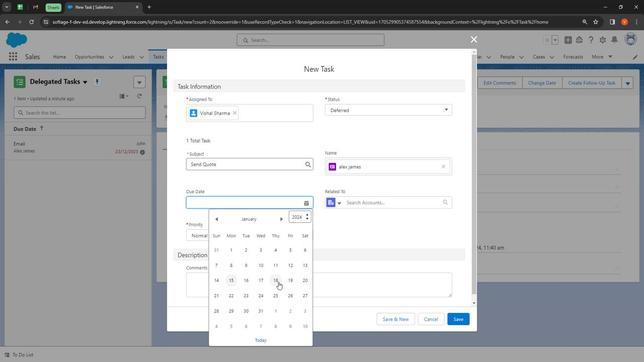 
Action: Mouse moved to (337, 201)
Screenshot: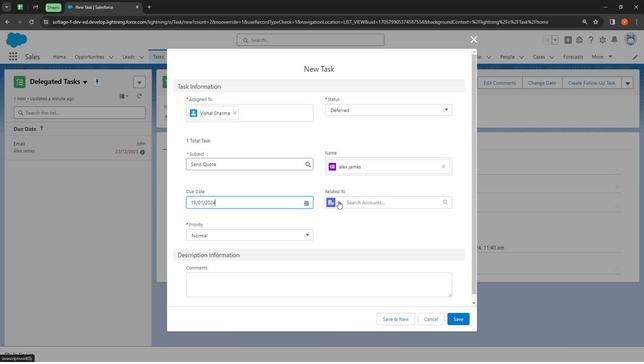
Action: Mouse pressed left at (337, 201)
Screenshot: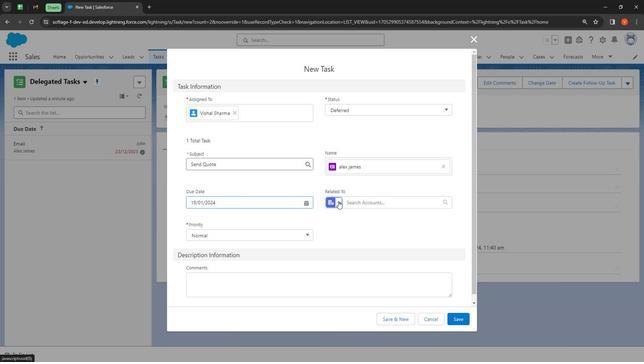 
Action: Mouse moved to (343, 245)
Screenshot: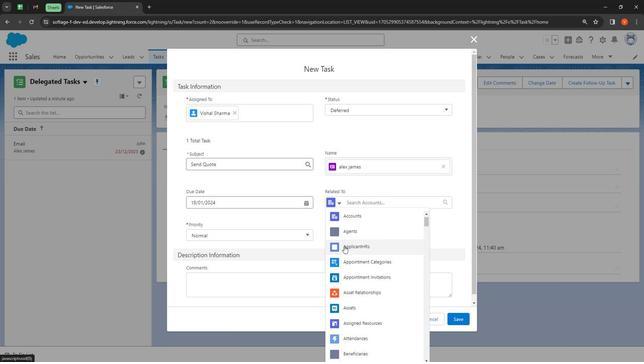 
Action: Mouse scrolled (343, 245) with delta (0, 0)
Screenshot: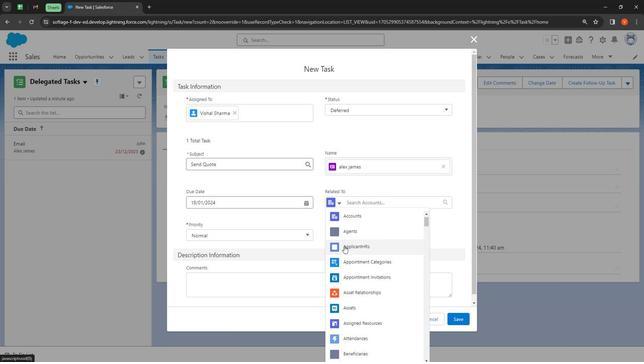 
Action: Mouse moved to (343, 247)
Screenshot: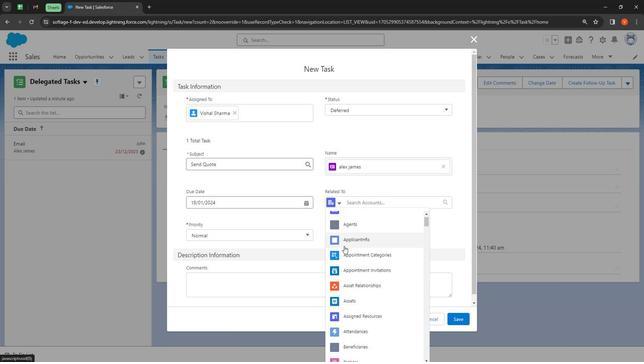 
Action: Mouse scrolled (343, 246) with delta (0, 0)
Screenshot: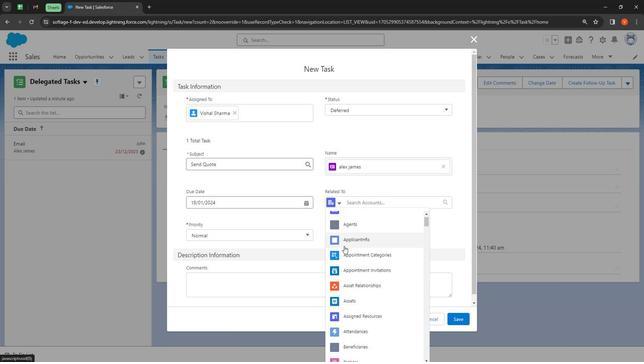 
Action: Mouse moved to (343, 248)
Screenshot: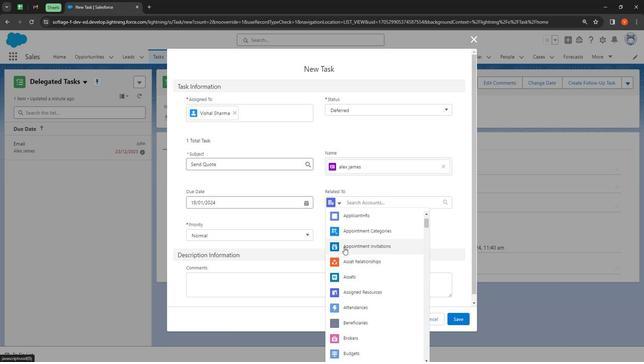 
Action: Mouse scrolled (343, 248) with delta (0, 0)
Screenshot: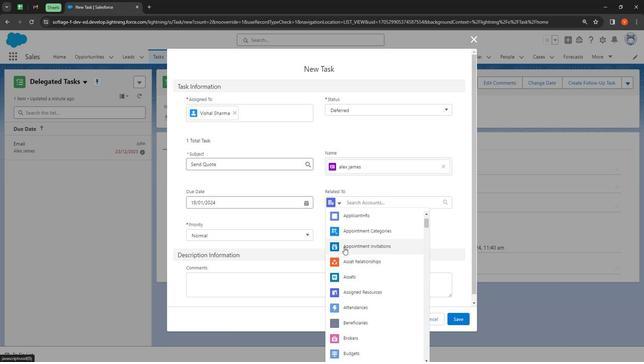 
Action: Mouse moved to (343, 248)
Screenshot: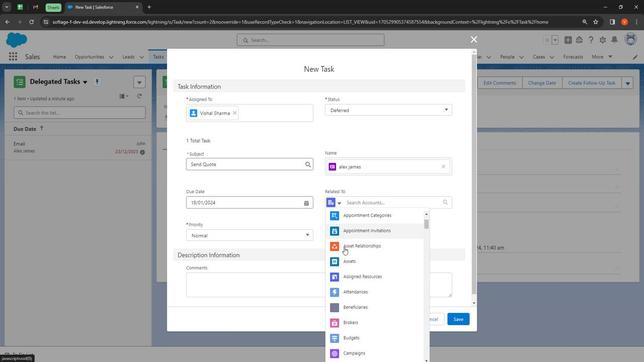 
Action: Mouse scrolled (343, 248) with delta (0, 0)
Screenshot: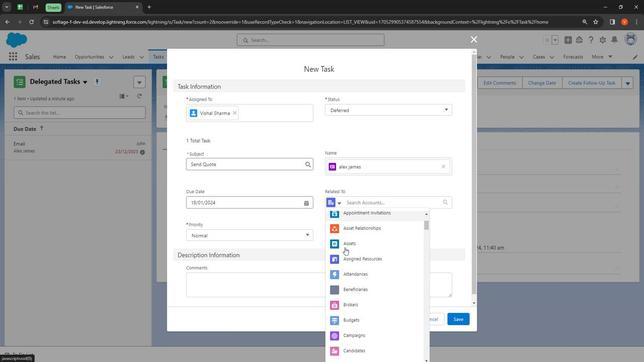 
Action: Mouse moved to (345, 249)
Screenshot: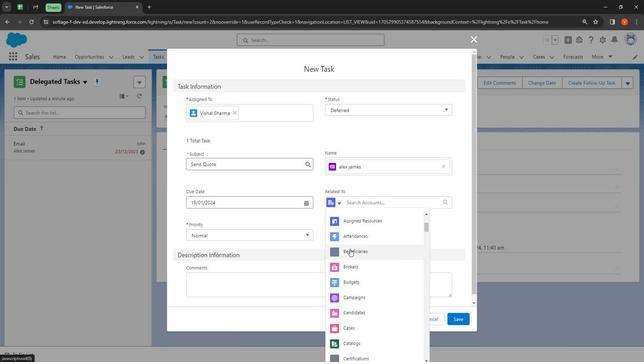
Action: Mouse scrolled (345, 248) with delta (0, 0)
Screenshot: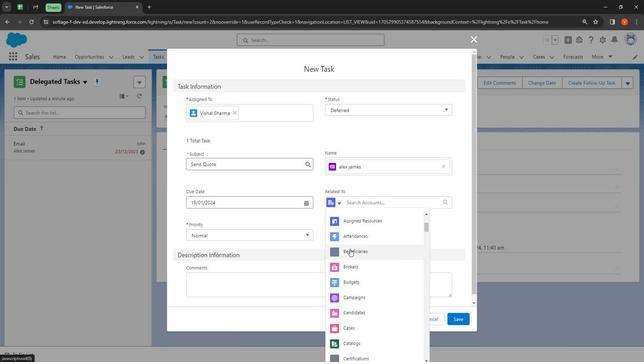 
Action: Mouse moved to (350, 250)
Screenshot: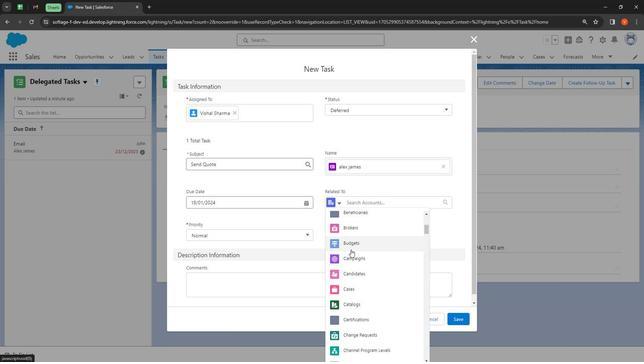 
Action: Mouse scrolled (350, 250) with delta (0, 0)
Screenshot: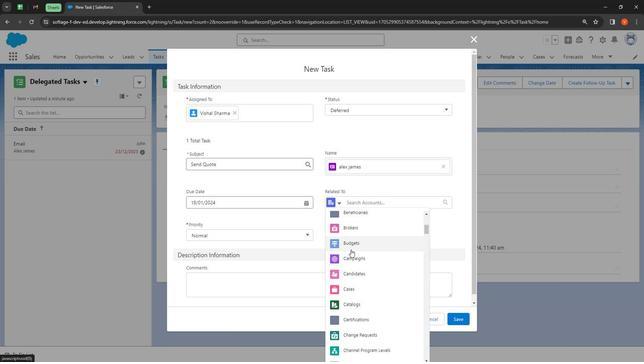 
Action: Mouse moved to (350, 250)
Screenshot: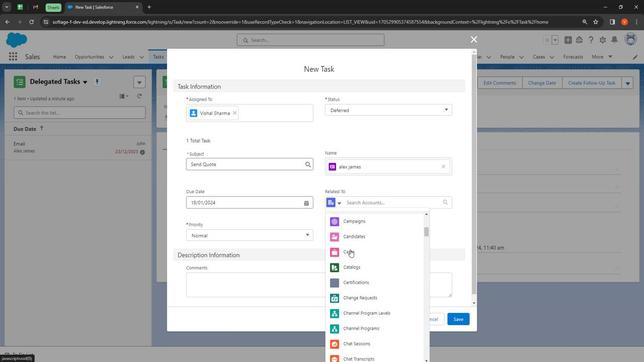 
Action: Mouse scrolled (350, 250) with delta (0, 0)
Screenshot: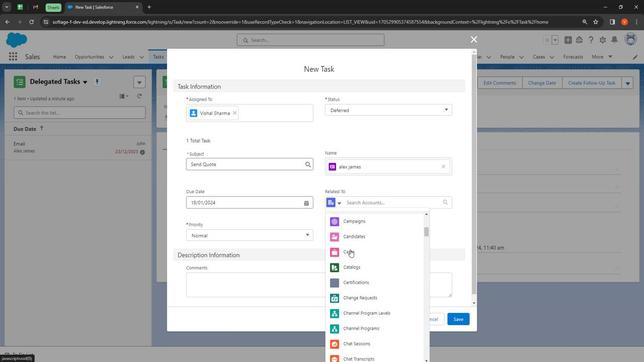 
Action: Mouse moved to (368, 261)
Screenshot: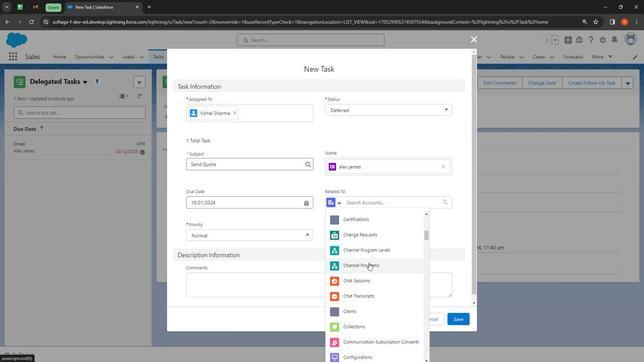 
Action: Mouse scrolled (368, 260) with delta (0, 0)
Screenshot: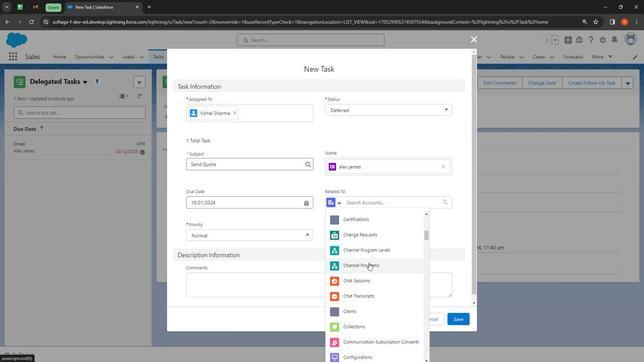 
Action: Mouse moved to (368, 265)
Screenshot: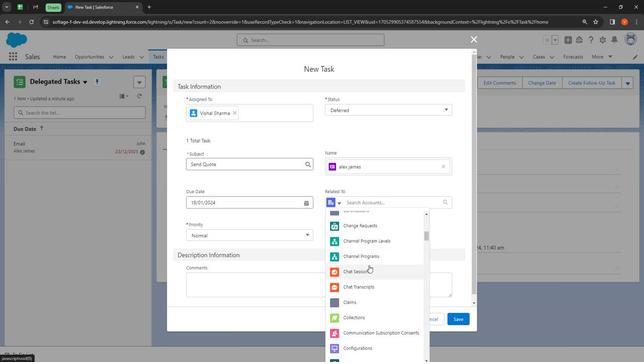 
Action: Mouse scrolled (368, 265) with delta (0, 0)
Screenshot: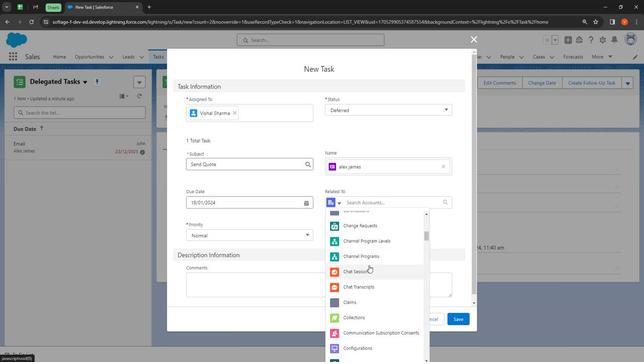 
Action: Mouse moved to (368, 267)
Screenshot: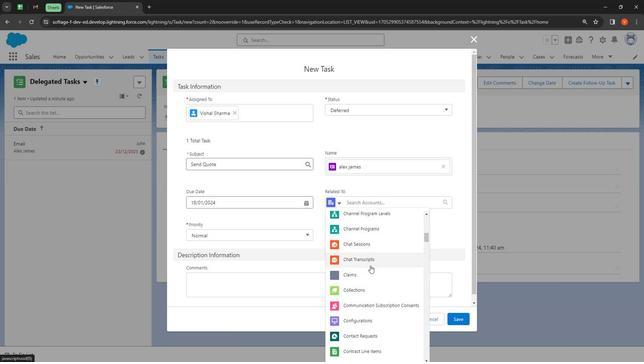 
Action: Mouse scrolled (368, 266) with delta (0, 0)
Screenshot: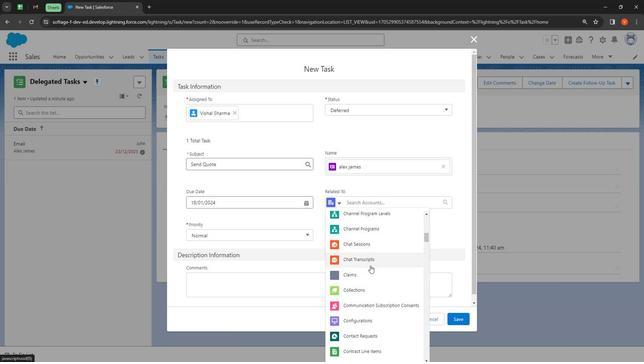 
Action: Mouse moved to (369, 267)
Screenshot: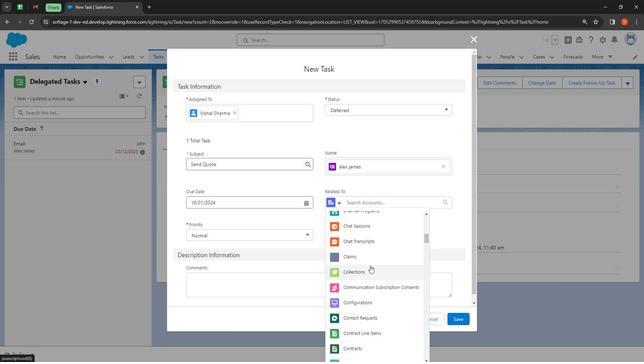 
Action: Mouse scrolled (369, 266) with delta (0, 0)
Screenshot: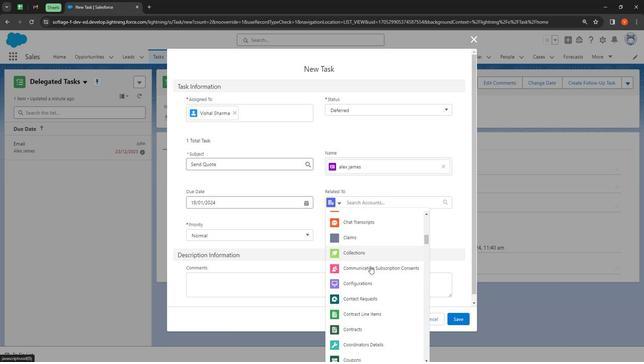 
Action: Mouse moved to (369, 267)
Screenshot: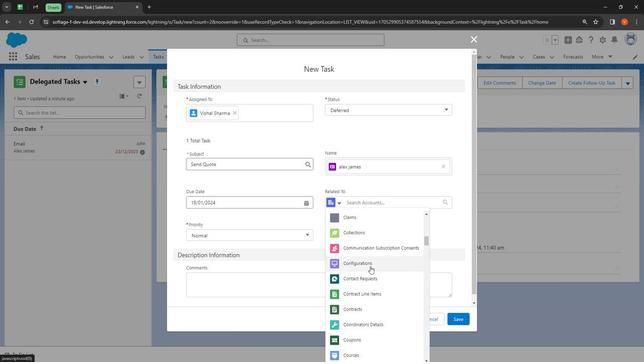 
Action: Mouse scrolled (369, 267) with delta (0, 0)
Screenshot: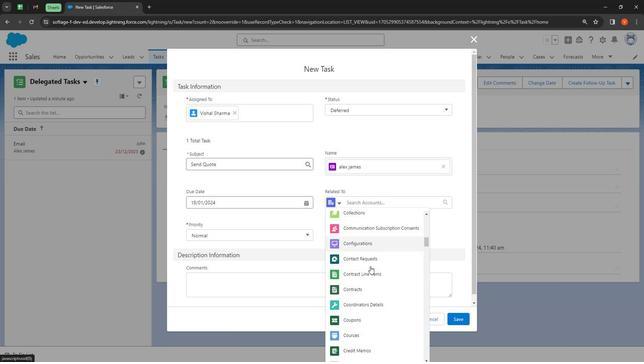 
Action: Mouse scrolled (369, 267) with delta (0, 0)
Screenshot: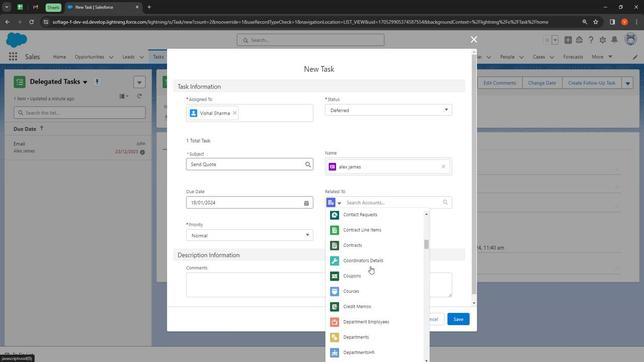 
Action: Mouse scrolled (369, 267) with delta (0, 0)
Screenshot: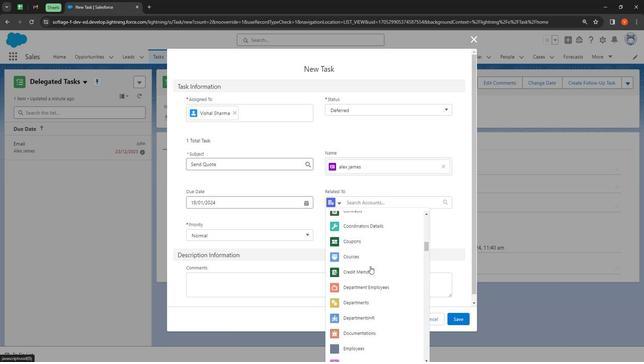 
Action: Mouse scrolled (369, 267) with delta (0, 0)
Screenshot: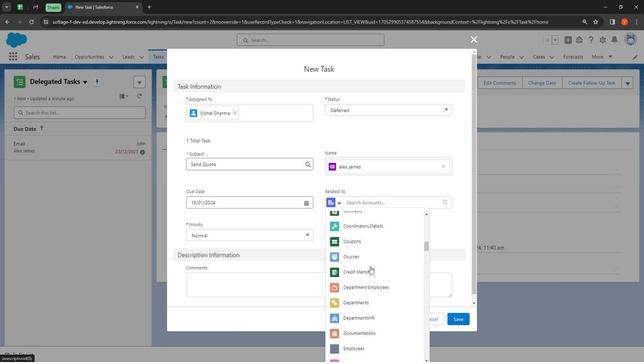 
Action: Mouse moved to (371, 263)
Screenshot: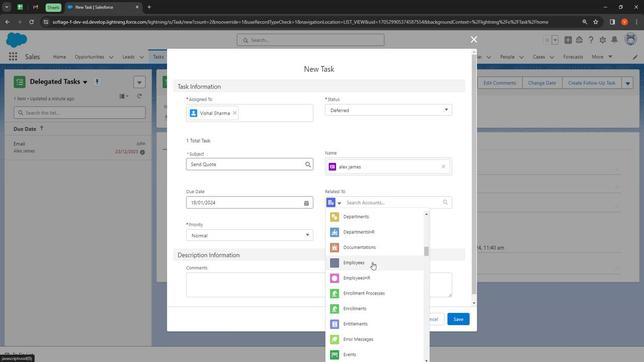 
Action: Mouse scrolled (371, 263) with delta (0, 0)
Screenshot: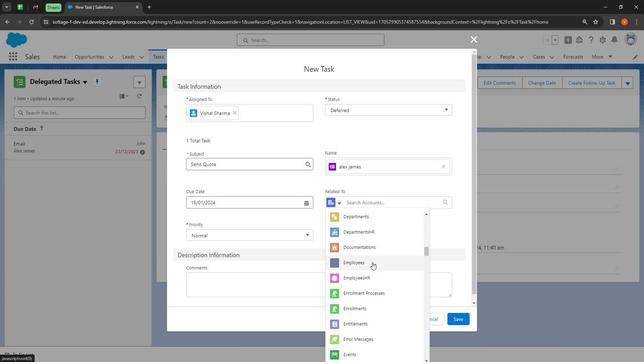 
Action: Mouse scrolled (371, 263) with delta (0, 0)
Screenshot: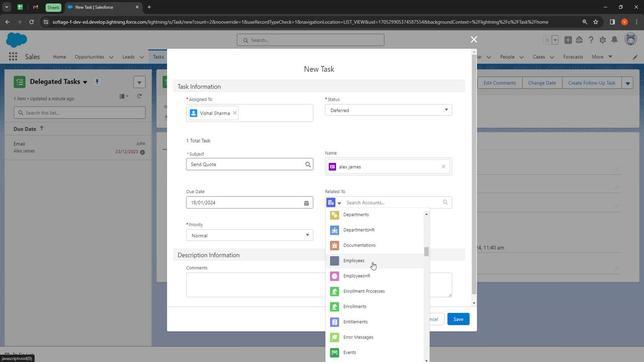 
Action: Mouse scrolled (371, 263) with delta (0, 0)
Screenshot: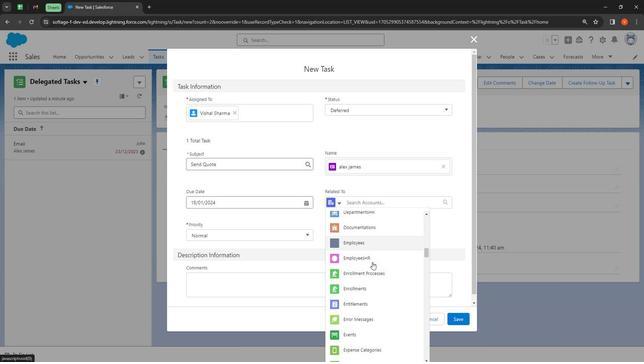 
Action: Mouse scrolled (371, 263) with delta (0, 0)
Screenshot: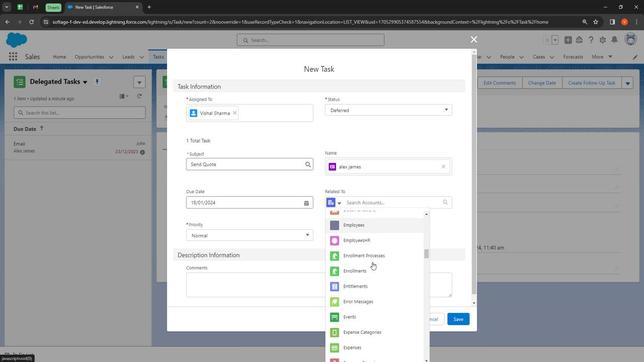 
Action: Mouse moved to (371, 263)
Screenshot: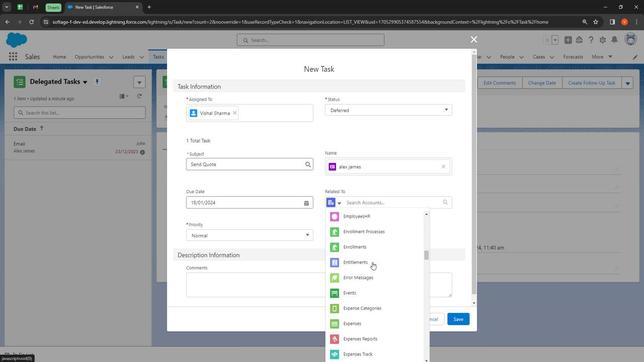 
Action: Mouse scrolled (371, 263) with delta (0, 0)
Screenshot: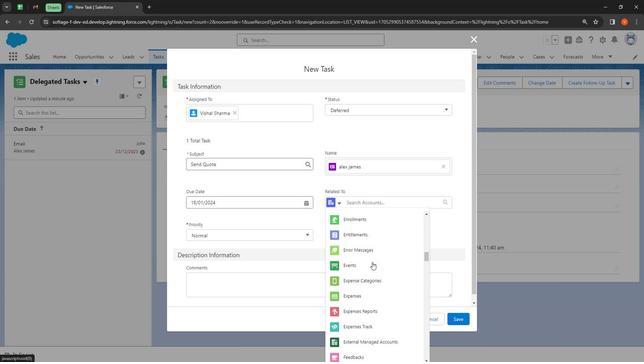 
Action: Mouse moved to (371, 264)
Screenshot: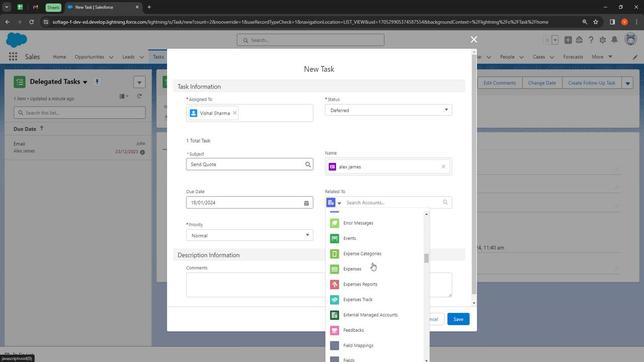 
Action: Mouse scrolled (371, 263) with delta (0, 0)
Screenshot: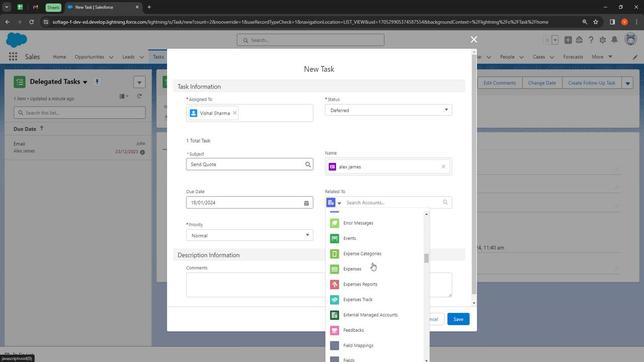 
Action: Mouse moved to (371, 264)
Screenshot: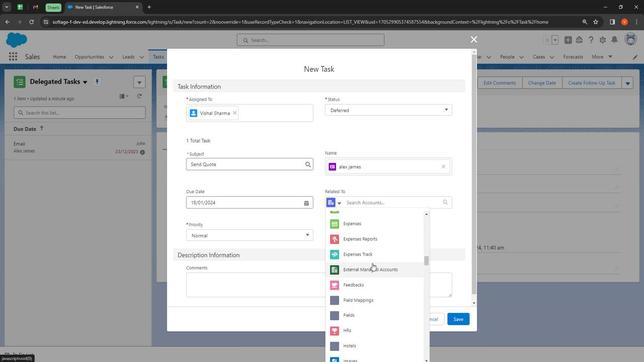 
Action: Mouse scrolled (371, 264) with delta (0, 0)
Screenshot: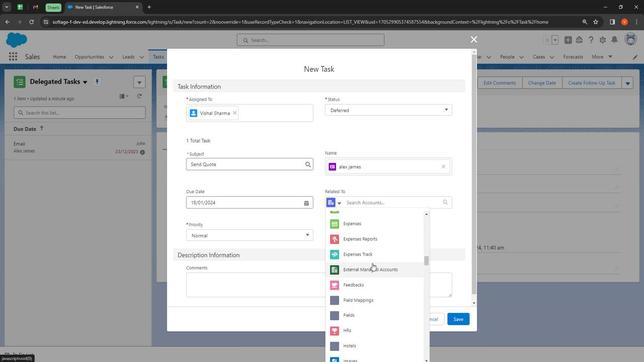
Action: Mouse moved to (371, 265)
Screenshot: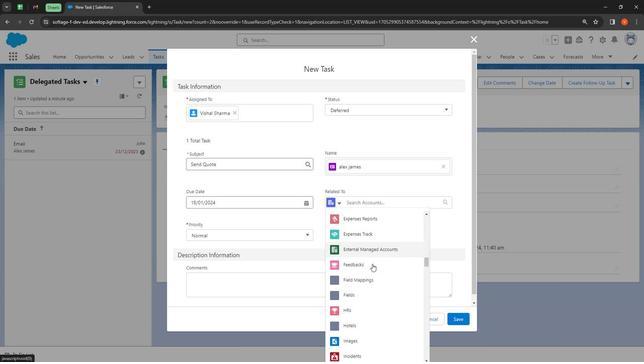 
Action: Mouse scrolled (371, 264) with delta (0, 0)
Screenshot: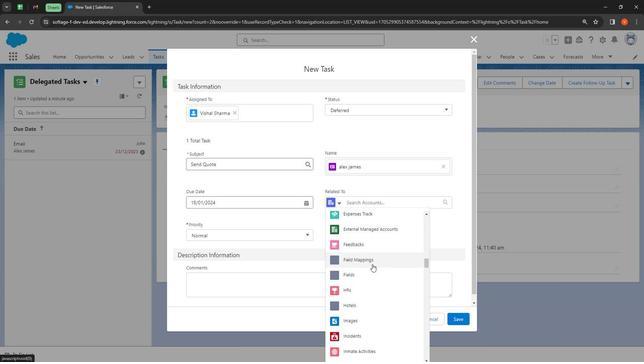 
Action: Mouse moved to (372, 266)
Screenshot: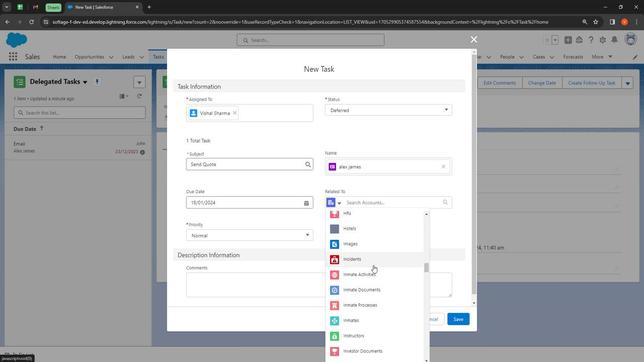 
Action: Mouse scrolled (372, 265) with delta (0, 0)
Screenshot: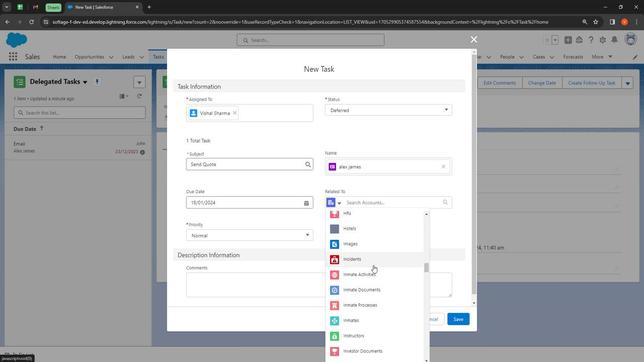 
Action: Mouse moved to (372, 266)
Screenshot: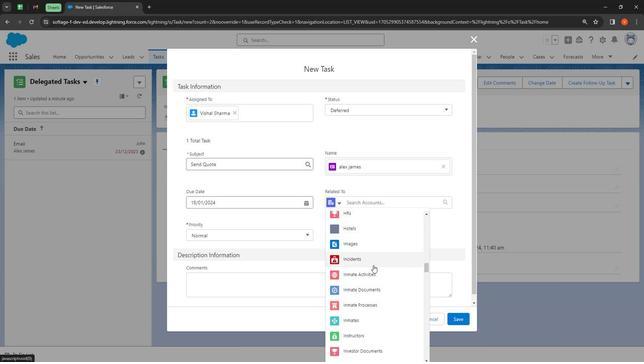 
Action: Mouse scrolled (372, 266) with delta (0, 0)
Screenshot: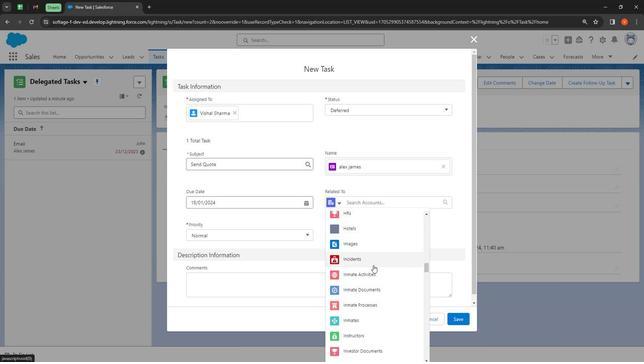 
Action: Mouse moved to (373, 267)
Screenshot: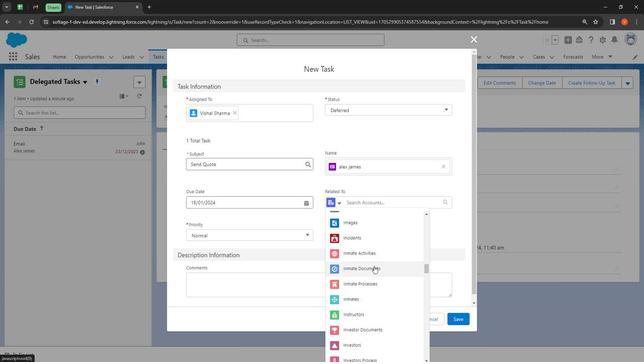 
Action: Mouse scrolled (373, 266) with delta (0, 0)
Screenshot: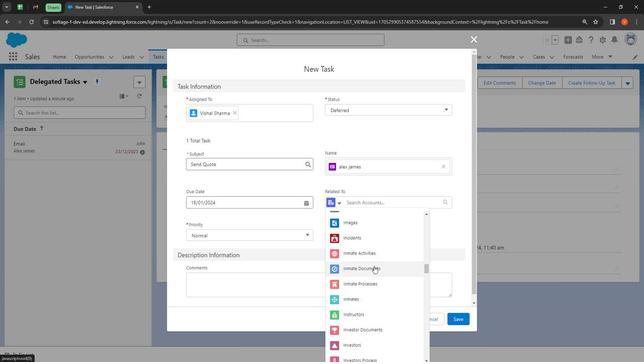 
Action: Mouse moved to (373, 267)
Screenshot: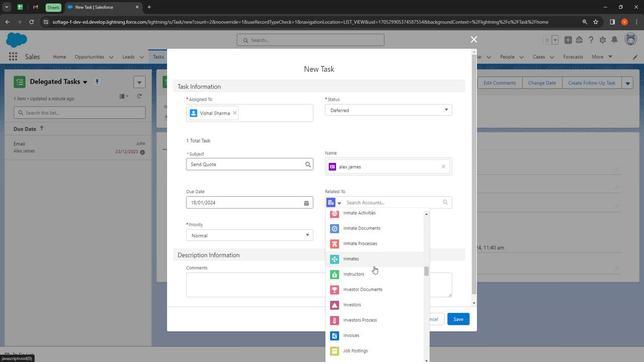 
Action: Mouse scrolled (373, 267) with delta (0, 0)
Screenshot: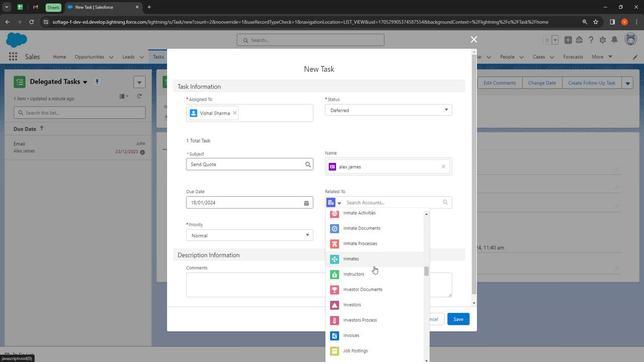 
Action: Mouse moved to (373, 268)
Screenshot: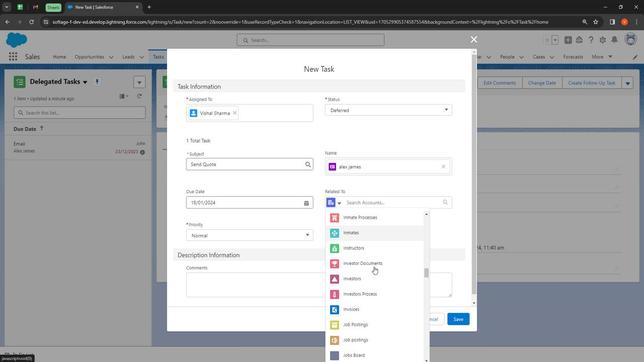 
Action: Mouse scrolled (373, 267) with delta (0, 0)
Screenshot: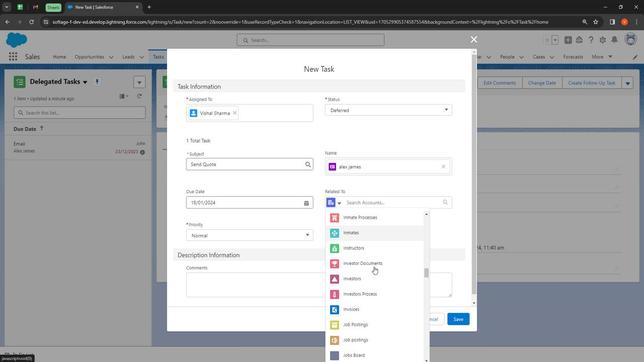 
Action: Mouse moved to (373, 269)
Screenshot: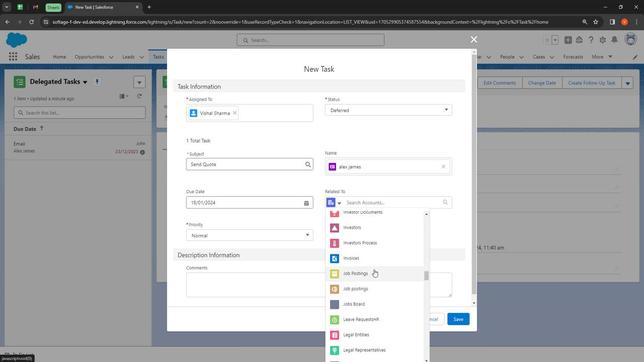 
Action: Mouse scrolled (373, 268) with delta (0, 0)
Screenshot: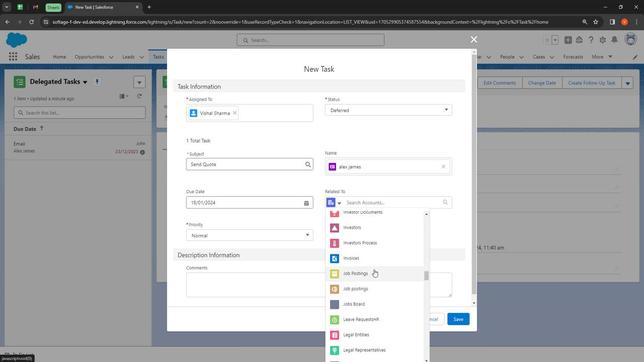 
Action: Mouse moved to (373, 272)
Screenshot: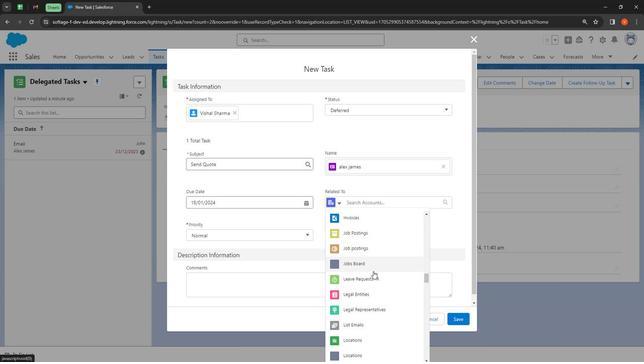 
Action: Mouse scrolled (373, 271) with delta (0, 0)
Screenshot: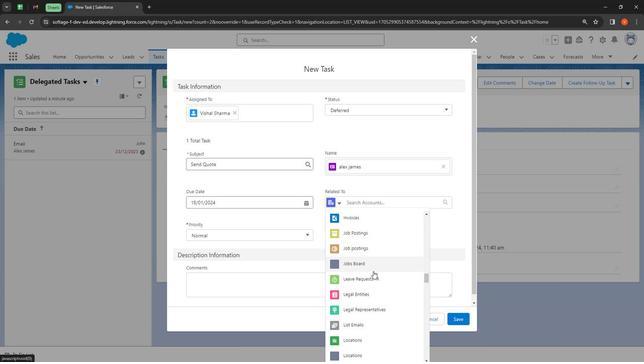 
Action: Mouse moved to (372, 273)
Screenshot: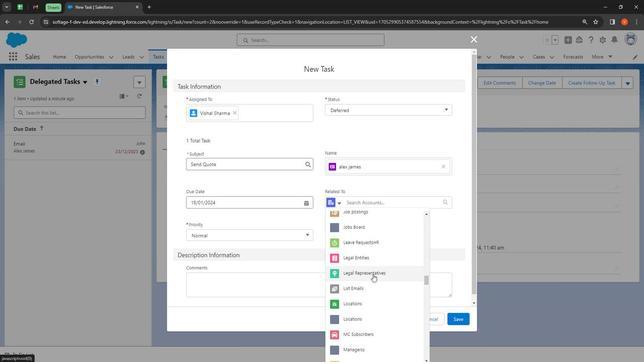 
Action: Mouse scrolled (372, 273) with delta (0, 0)
Screenshot: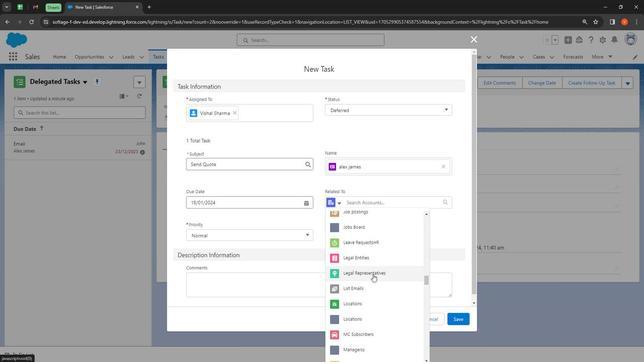 
Action: Mouse moved to (377, 275)
Screenshot: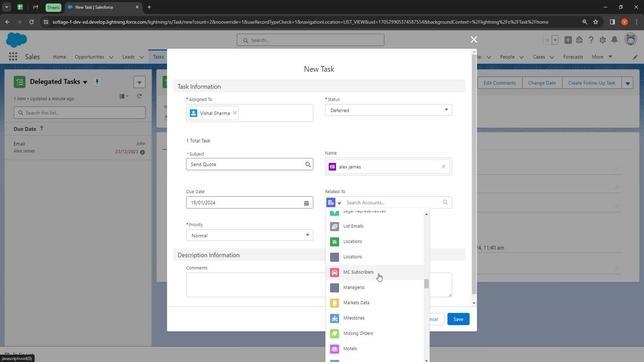 
Action: Mouse scrolled (377, 274) with delta (0, 0)
Screenshot: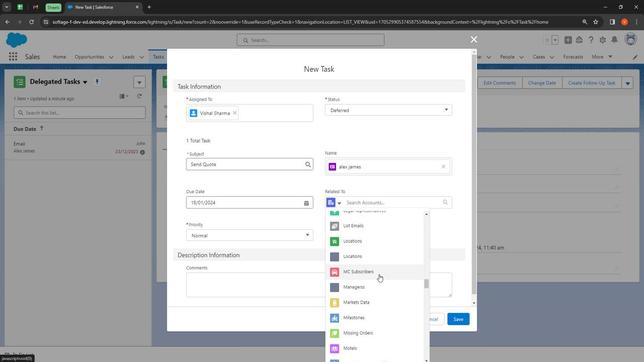 
Action: Mouse moved to (378, 275)
Screenshot: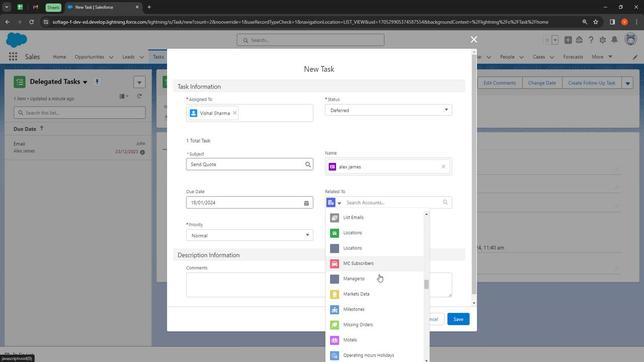 
Action: Mouse scrolled (378, 275) with delta (0, 0)
Screenshot: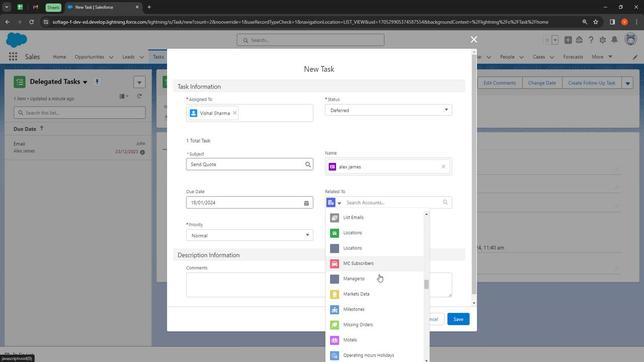 
Action: Mouse moved to (378, 275)
Screenshot: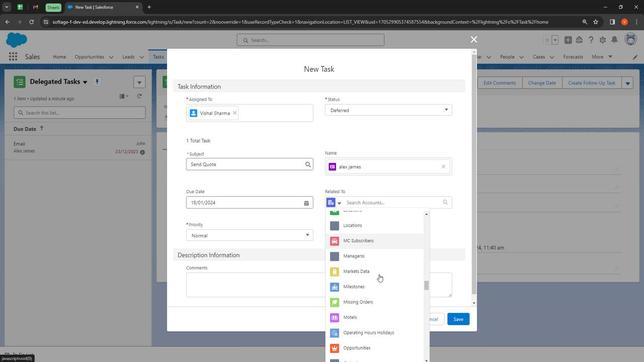 
Action: Mouse scrolled (378, 275) with delta (0, 0)
Screenshot: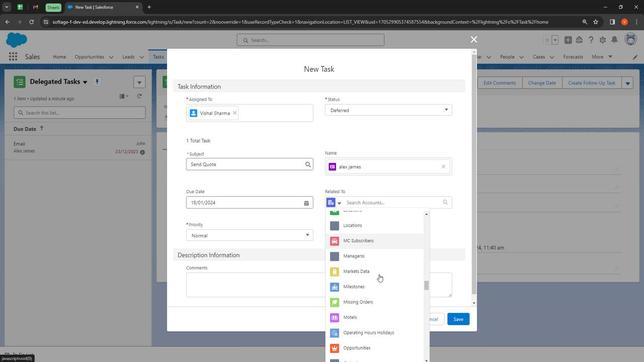 
Action: Mouse moved to (378, 275)
Screenshot: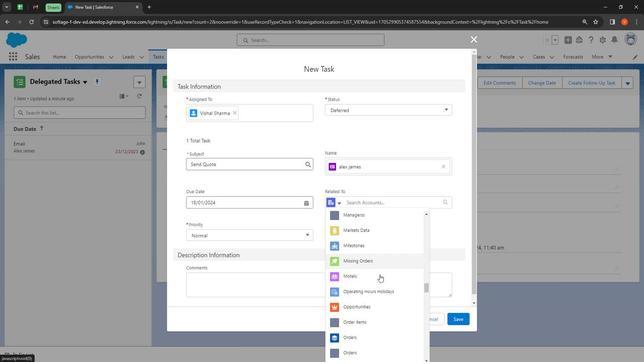 
Action: Mouse scrolled (378, 275) with delta (0, 0)
Screenshot: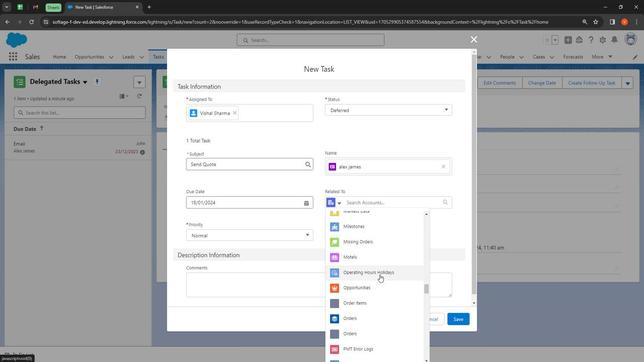 
Action: Mouse moved to (379, 276)
Screenshot: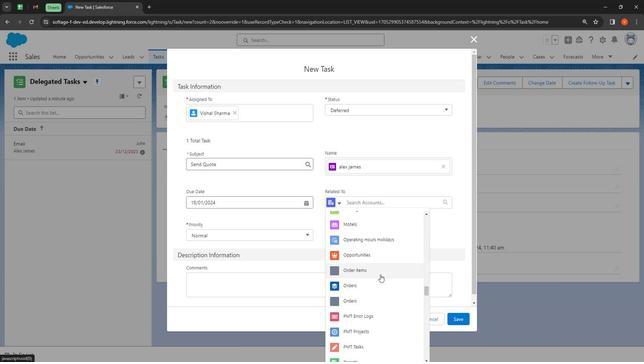 
Action: Mouse scrolled (379, 275) with delta (0, 0)
Screenshot: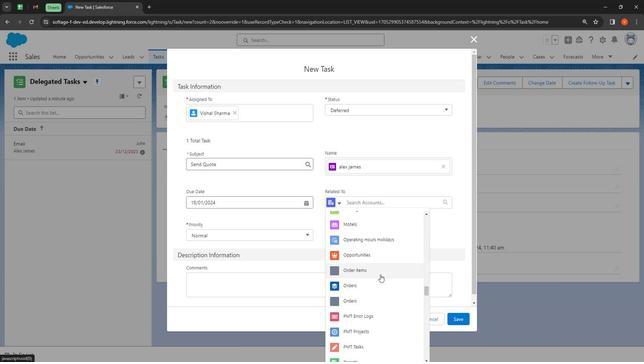 
Action: Mouse moved to (381, 278)
Screenshot: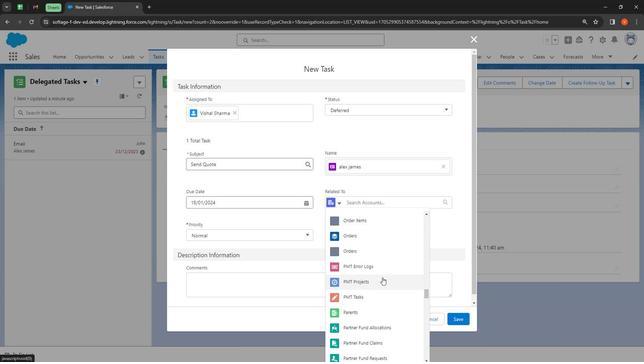 
Action: Mouse scrolled (381, 278) with delta (0, 0)
Screenshot: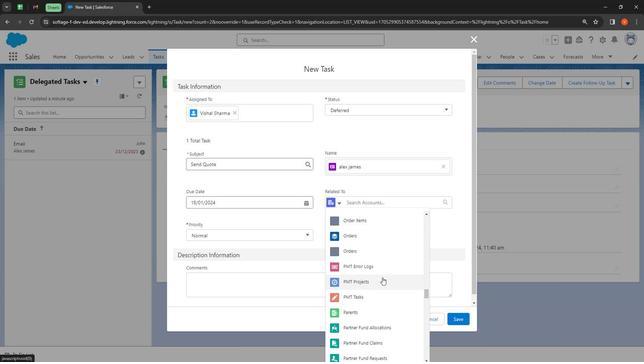 
Action: Mouse moved to (374, 280)
Screenshot: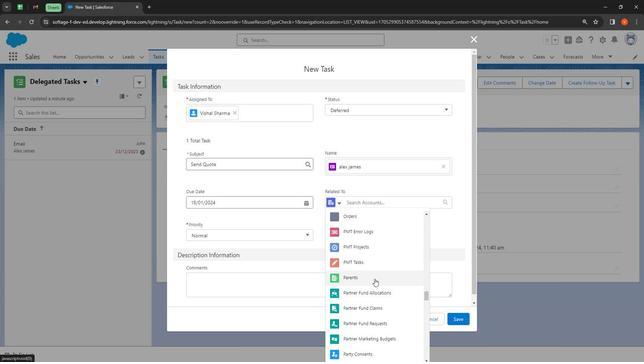 
Action: Mouse pressed left at (374, 280)
Screenshot: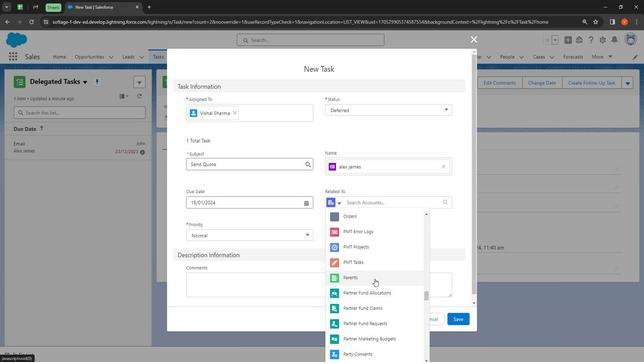 
Action: Mouse moved to (376, 205)
Screenshot: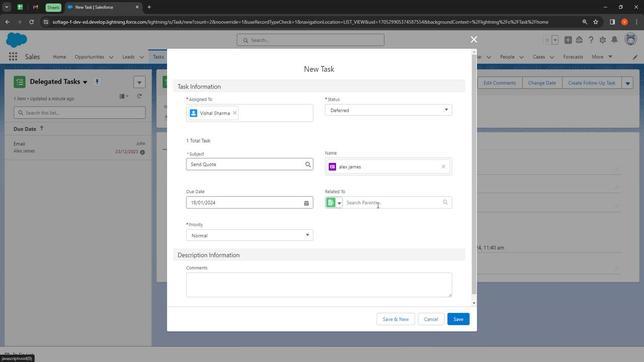 
Action: Mouse pressed left at (376, 205)
Screenshot: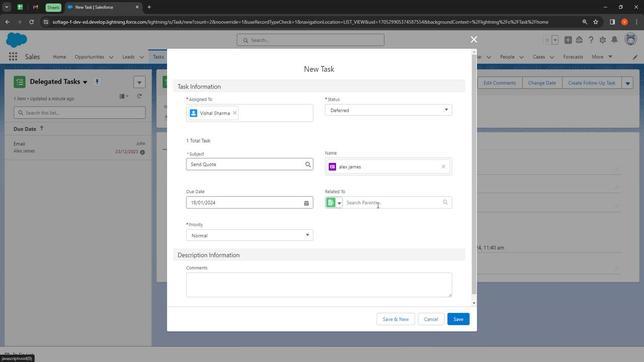 
Action: Mouse moved to (374, 225)
Screenshot: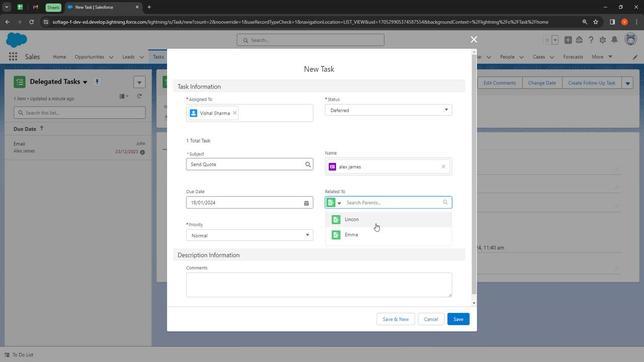 
Action: Mouse pressed left at (374, 225)
Screenshot: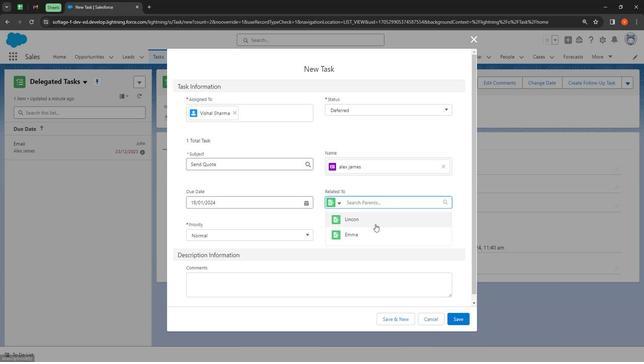 
Action: Mouse moved to (249, 243)
Screenshot: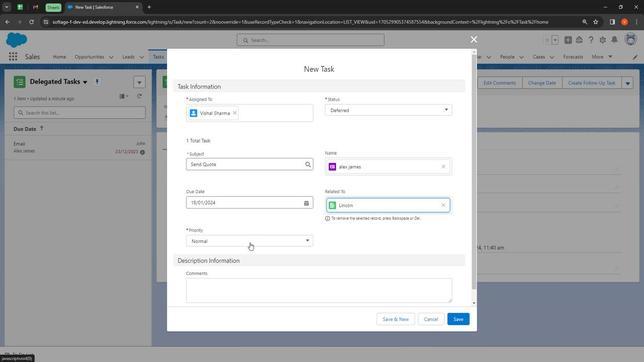 
Action: Mouse pressed left at (249, 243)
Screenshot: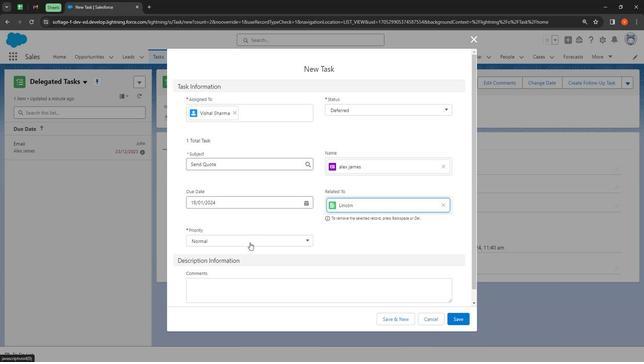 
Action: Mouse moved to (241, 285)
Screenshot: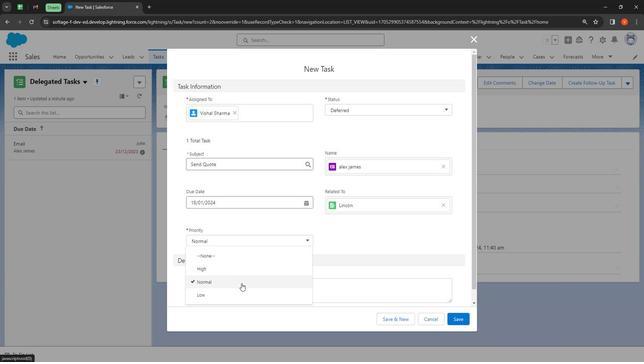 
Action: Mouse pressed left at (241, 285)
Screenshot: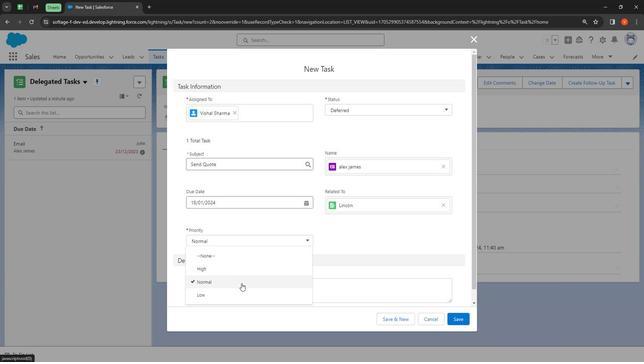 
Action: Mouse moved to (233, 294)
Screenshot: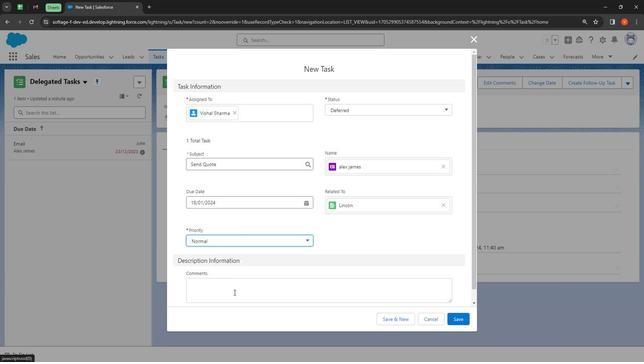 
Action: Mouse pressed left at (233, 294)
Screenshot: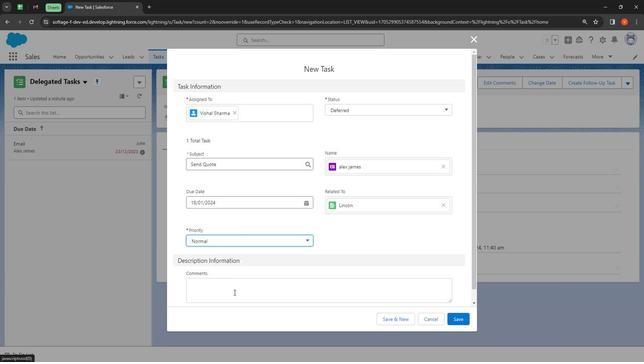
Action: Mouse moved to (234, 239)
Screenshot: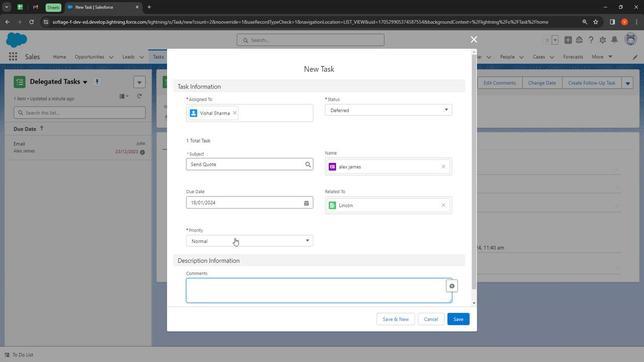 
Action: Key pressed due<Key.space>datw<Key.backspace>e<Key.space>is<Key.space>b<Key.backspace>after<Key.space>two<Key.space>days<Key.space>please<Key.space>make<Key.space>sure<Key.space>it<Key.space>is<Key.space>completed
Screenshot: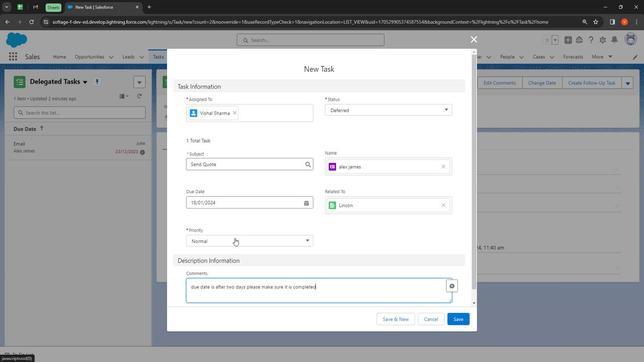 
Action: Mouse moved to (351, 266)
Screenshot: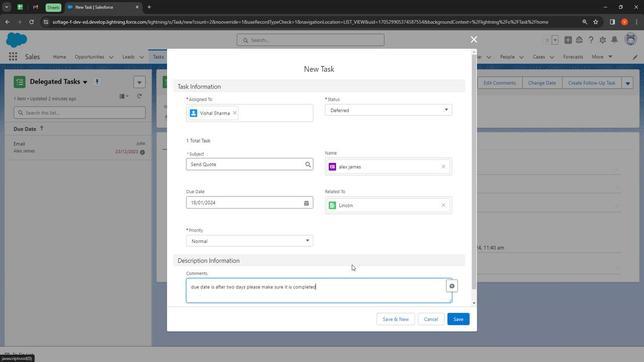
Action: Mouse scrolled (351, 265) with delta (0, 0)
Screenshot: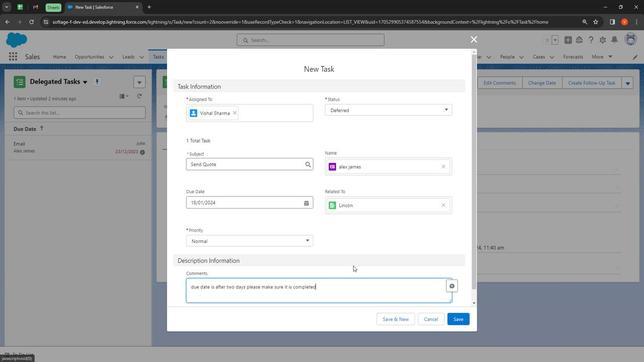 
Action: Mouse moved to (352, 267)
Screenshot: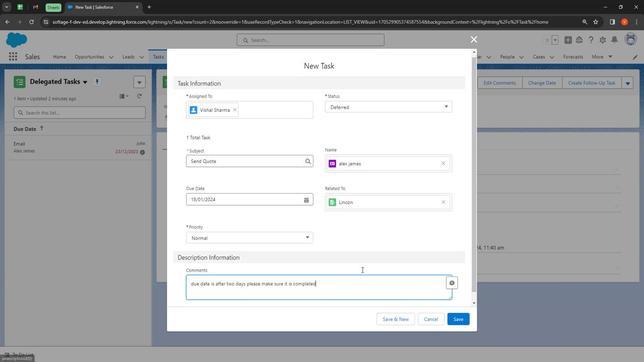 
Action: Mouse scrolled (352, 266) with delta (0, 0)
Screenshot: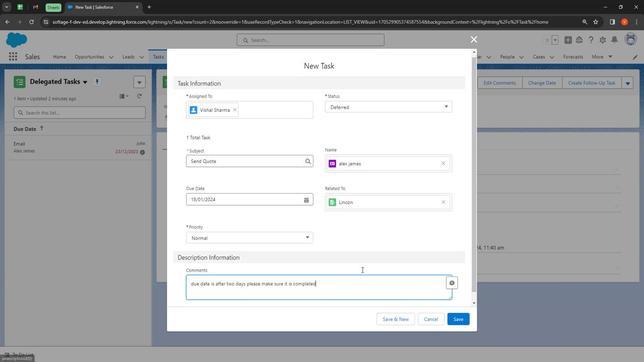 
Action: Mouse moved to (356, 268)
Screenshot: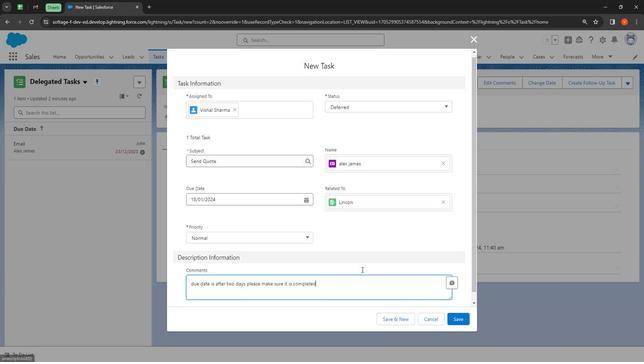 
Action: Mouse scrolled (356, 268) with delta (0, 0)
Screenshot: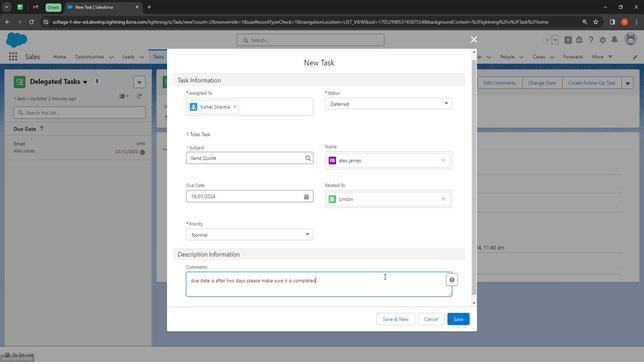 
Action: Mouse moved to (370, 274)
Screenshot: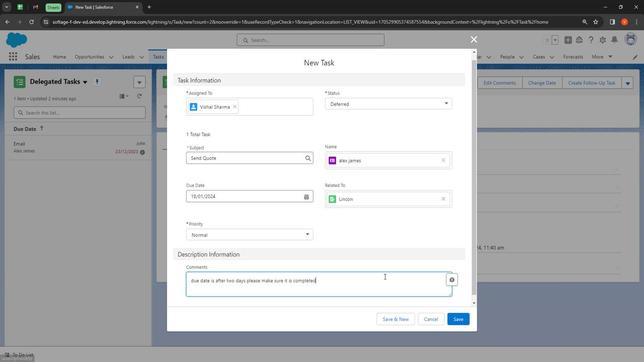 
Action: Mouse scrolled (370, 273) with delta (0, 0)
Screenshot: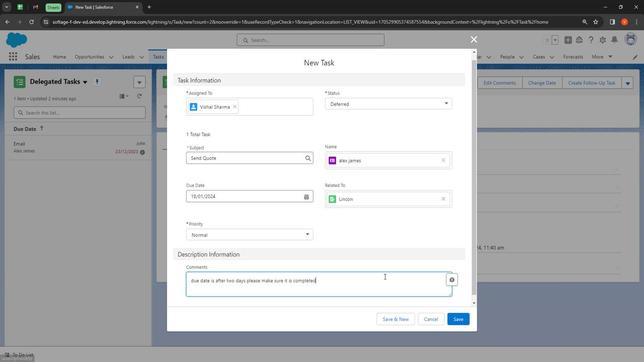 
Action: Mouse moved to (456, 320)
Screenshot: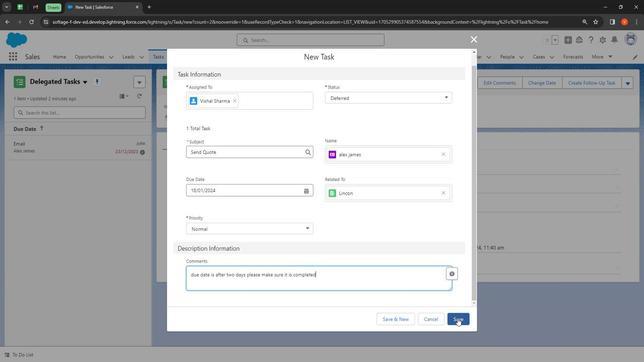 
Action: Mouse pressed left at (456, 320)
Screenshot: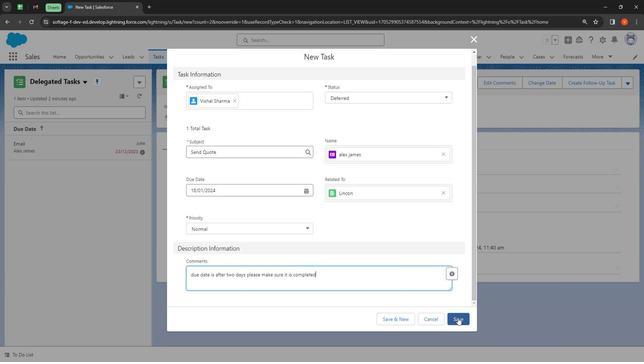 
Action: Mouse moved to (142, 83)
Screenshot: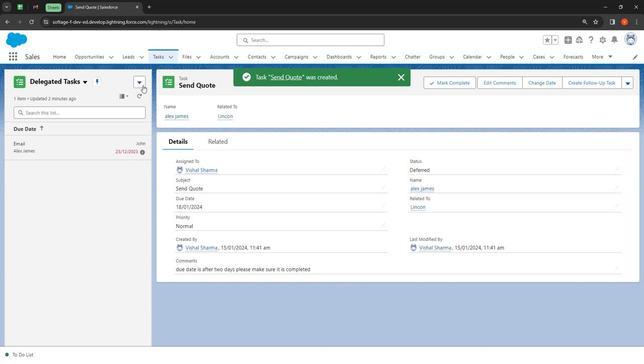 
Action: Mouse pressed left at (142, 83)
Screenshot: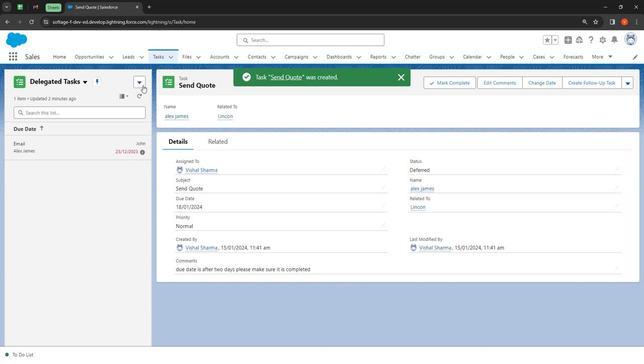 
Action: Mouse moved to (144, 95)
Screenshot: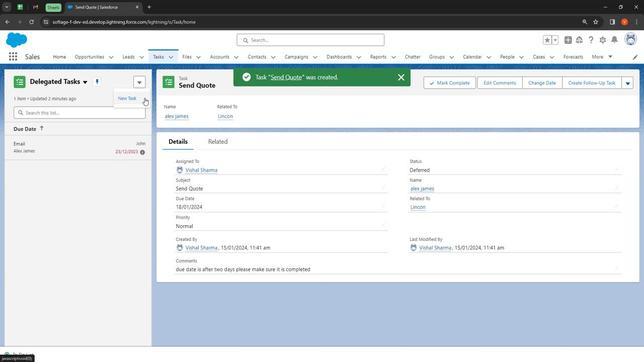 
Action: Mouse pressed left at (144, 95)
Screenshot: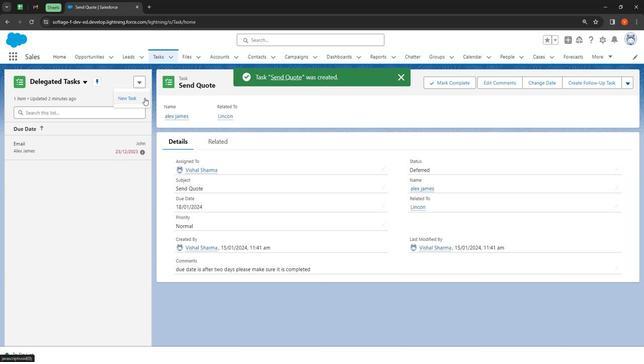 
Action: Mouse moved to (354, 108)
Screenshot: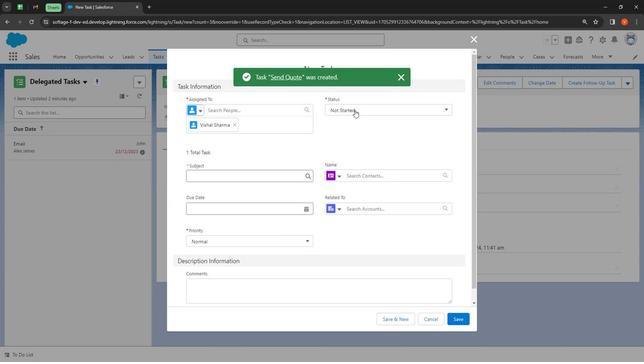 
Action: Mouse pressed left at (354, 108)
Screenshot: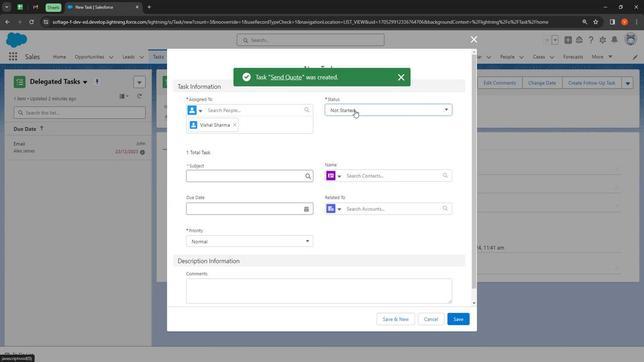 
Action: Mouse moved to (369, 164)
Screenshot: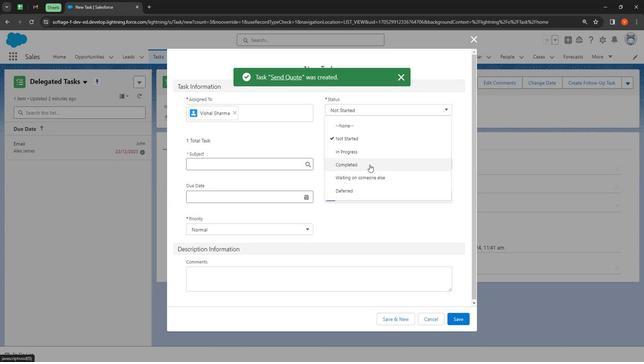 
Action: Mouse pressed left at (369, 164)
Screenshot: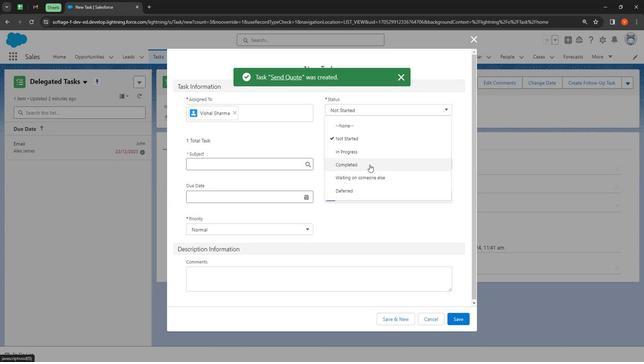
Action: Mouse moved to (290, 163)
Screenshot: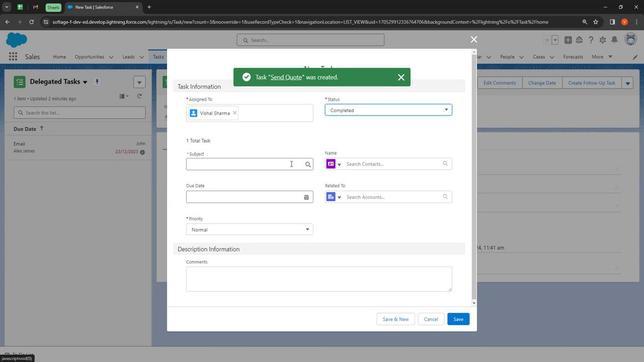 
Action: Mouse pressed left at (290, 163)
Screenshot: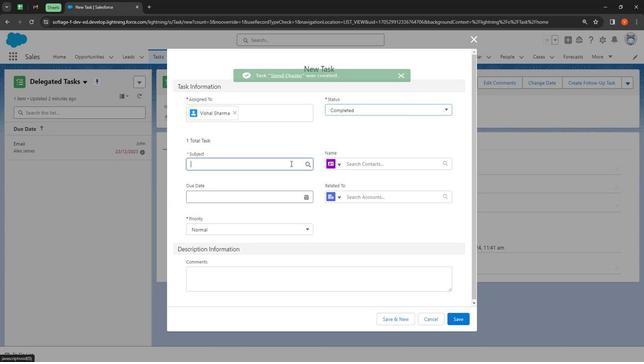 
Action: Mouse moved to (263, 204)
Screenshot: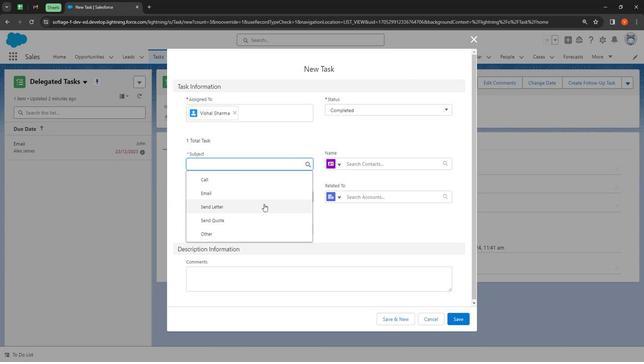 
Action: Mouse pressed left at (263, 204)
Screenshot: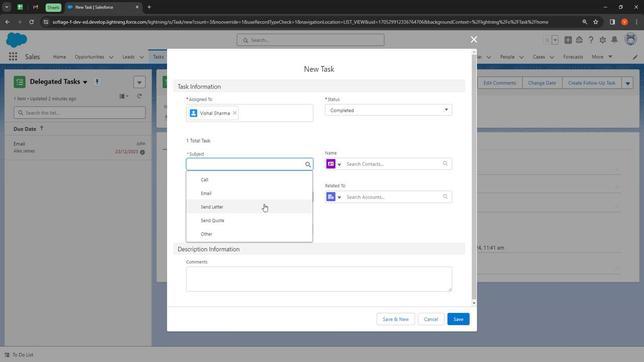 
Action: Mouse moved to (421, 158)
Screenshot: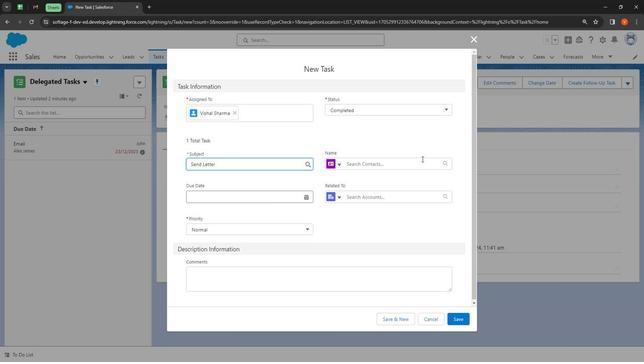 
Action: Mouse pressed left at (421, 158)
Screenshot: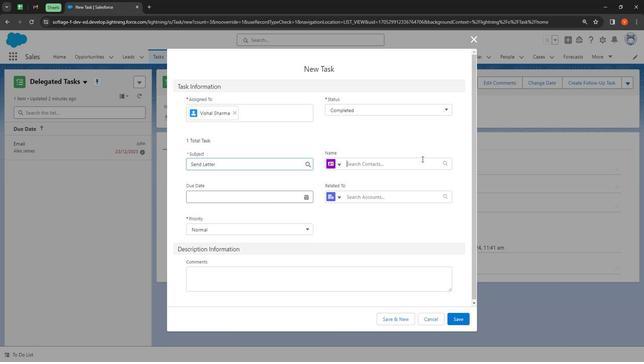 
Action: Mouse moved to (363, 221)
Screenshot: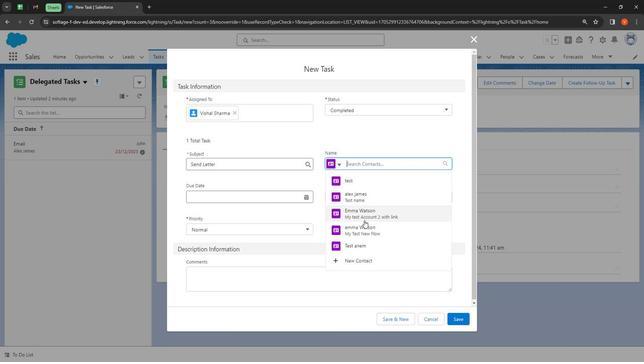 
Action: Mouse pressed left at (363, 221)
Screenshot: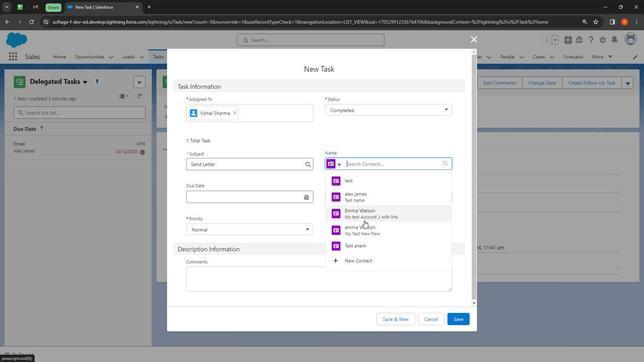 
Action: Mouse moved to (273, 199)
Screenshot: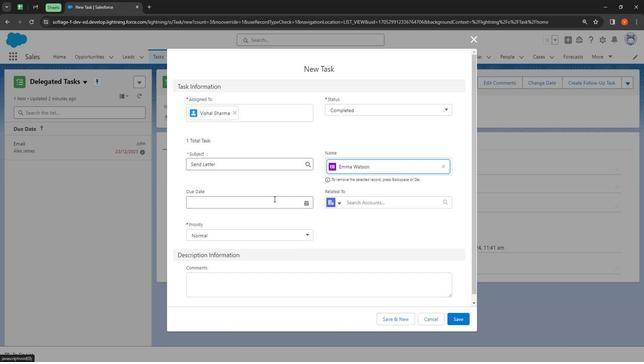 
Action: Mouse pressed left at (273, 199)
Screenshot: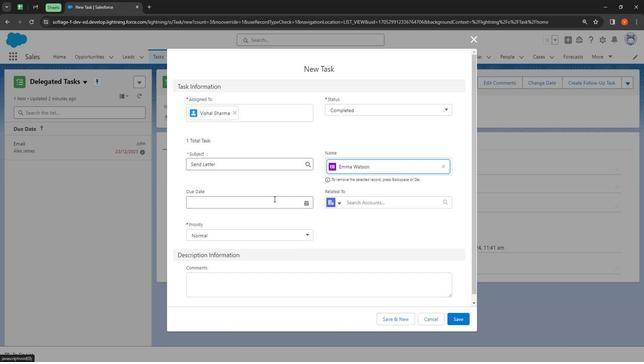 
Action: Mouse moved to (247, 280)
Screenshot: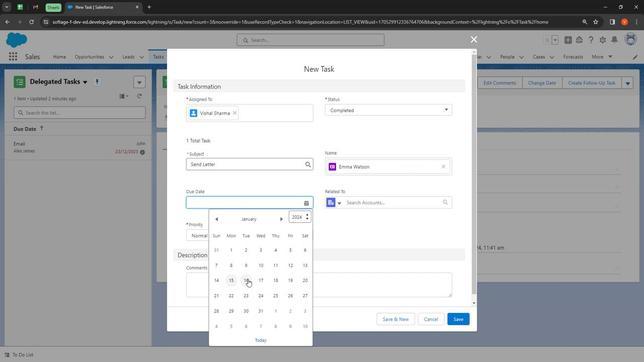 
Action: Mouse pressed left at (247, 280)
Screenshot: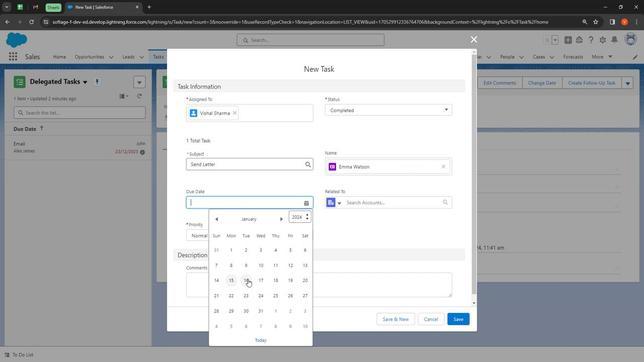
Action: Mouse moved to (365, 203)
Screenshot: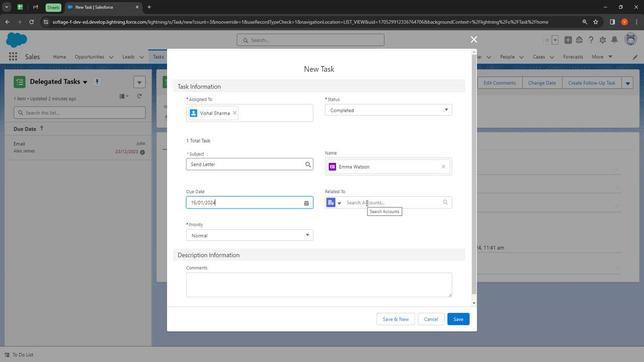 
Action: Mouse pressed left at (365, 203)
Screenshot: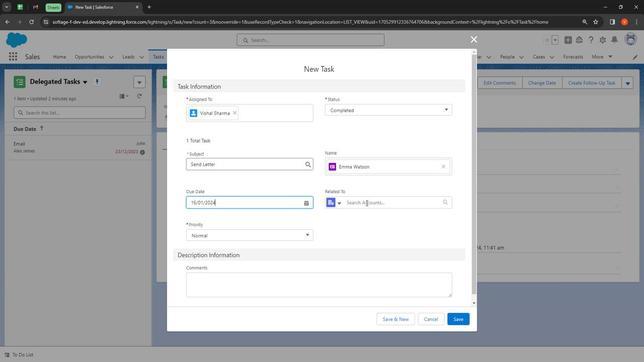 
Action: Mouse moved to (377, 267)
Screenshot: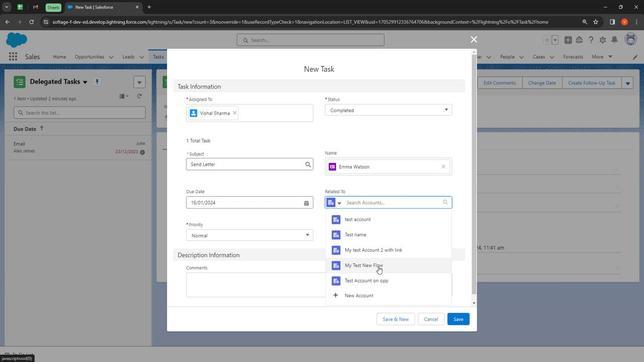 
Action: Mouse scrolled (377, 267) with delta (0, 0)
